 Task: In the sheet Budget Analysis ToolFont size of heading  18 Font style of dataoswald 'Font size of data '9 Alignment of headline & dataAlign center.   Fill color in heading, Red Font color of dataIn the sheet   Prodigy Sales review   book
Action: Mouse moved to (345, 260)
Screenshot: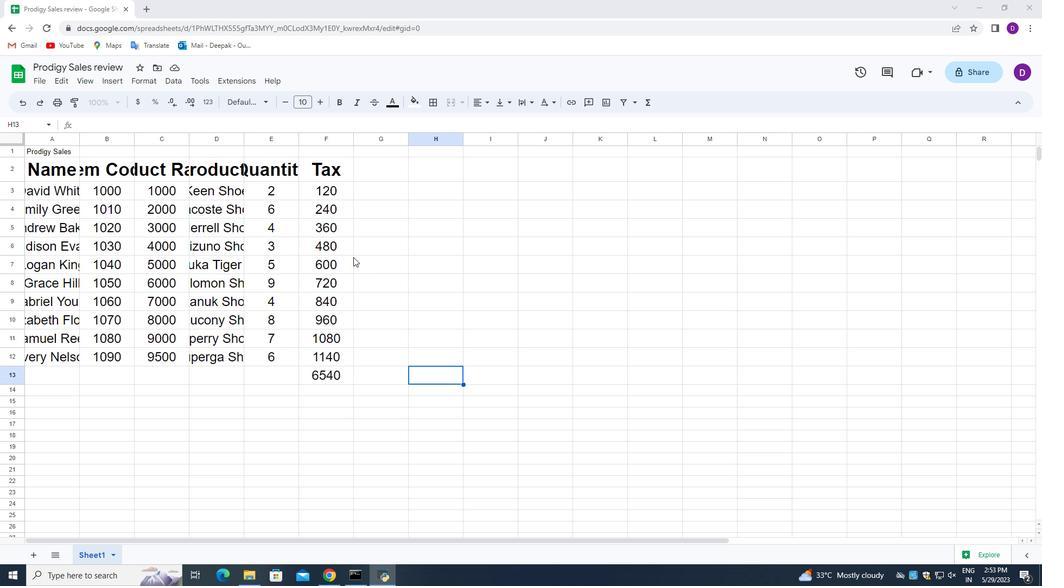 
Action: Mouse scrolled (345, 261) with delta (0, 0)
Screenshot: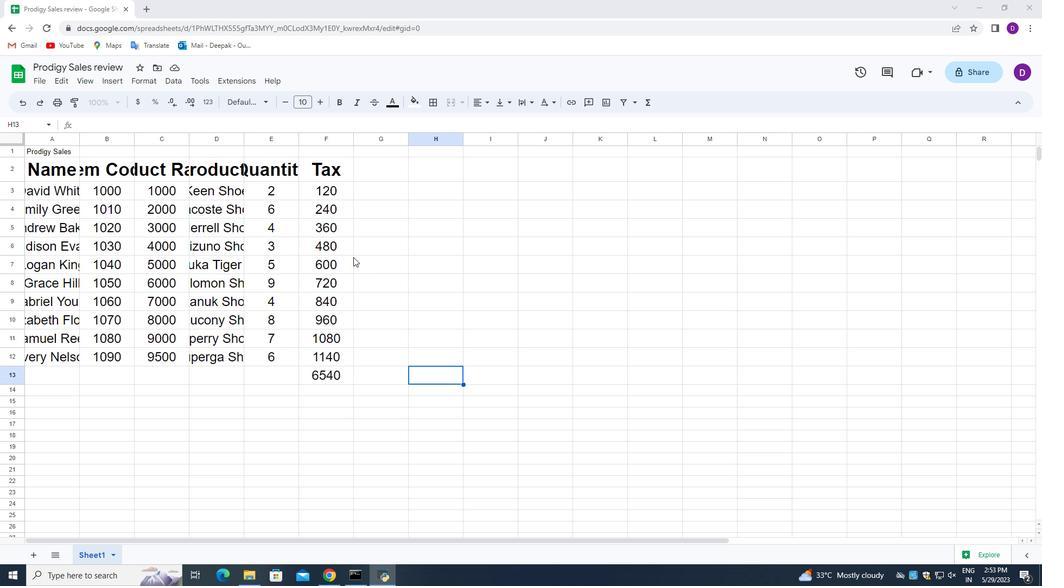 
Action: Mouse scrolled (345, 261) with delta (0, 0)
Screenshot: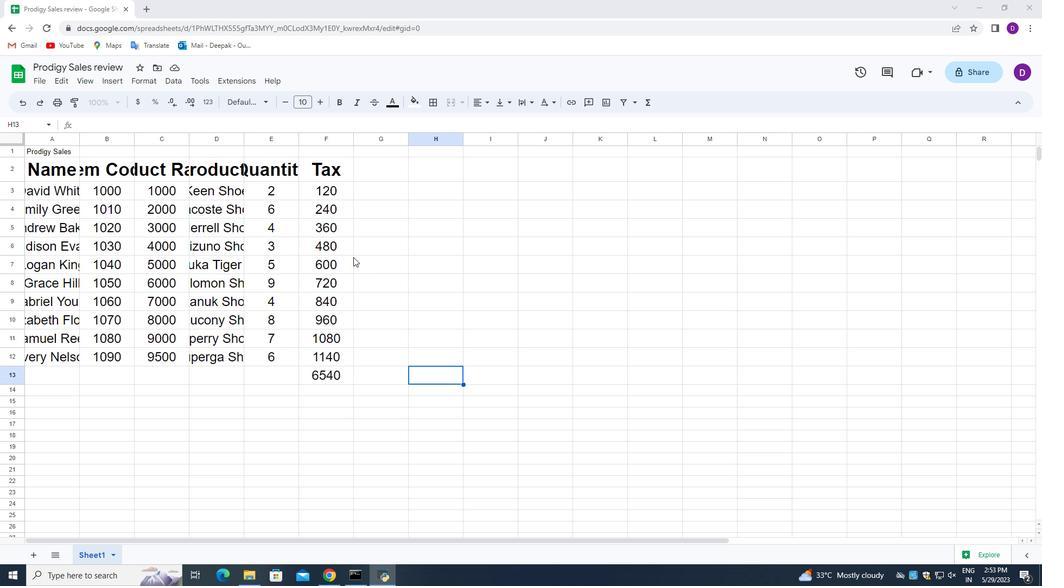 
Action: Mouse scrolled (345, 261) with delta (0, 0)
Screenshot: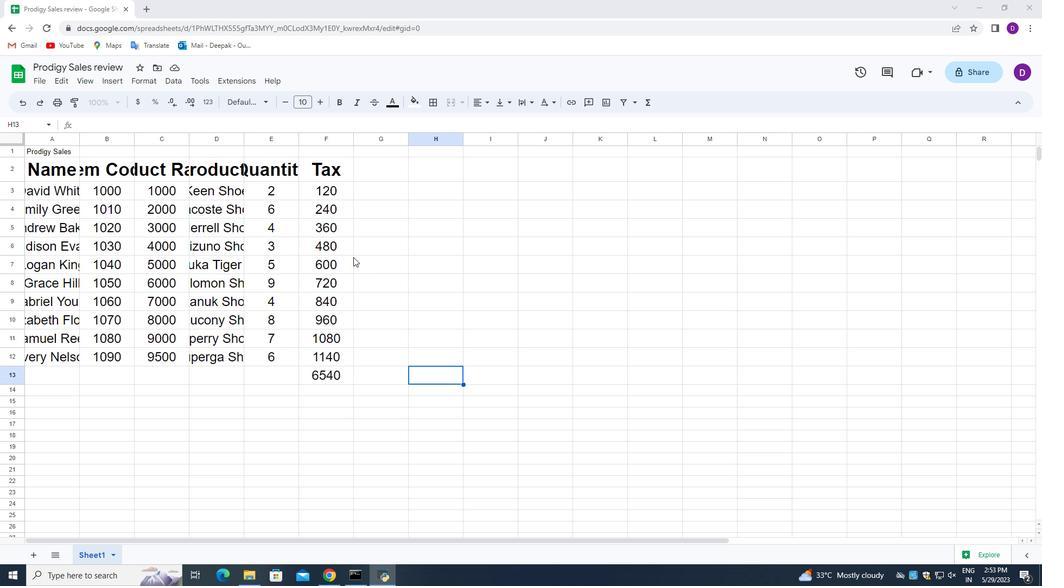
Action: Mouse scrolled (345, 261) with delta (0, 0)
Screenshot: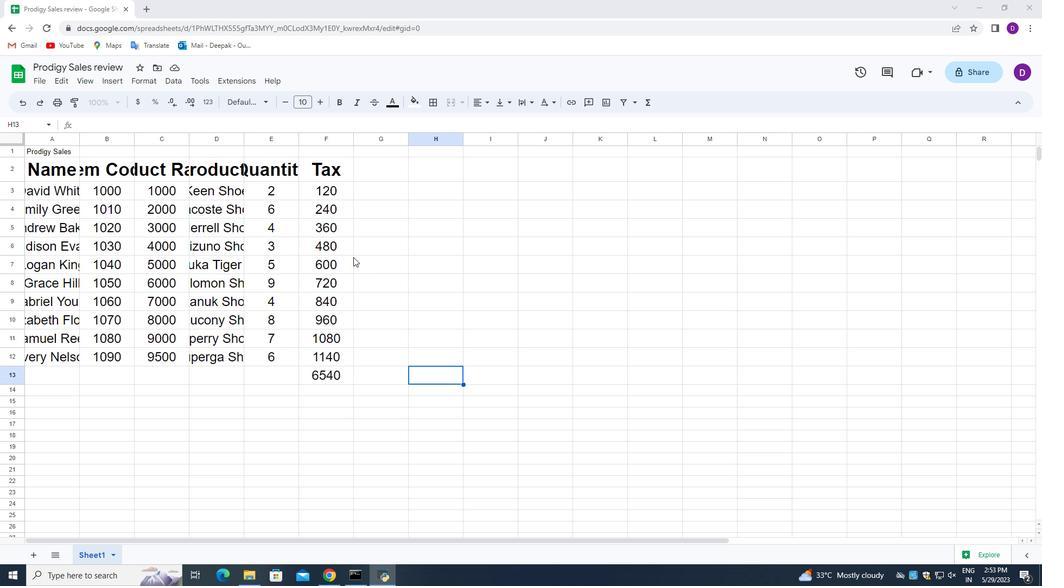 
Action: Mouse moved to (343, 298)
Screenshot: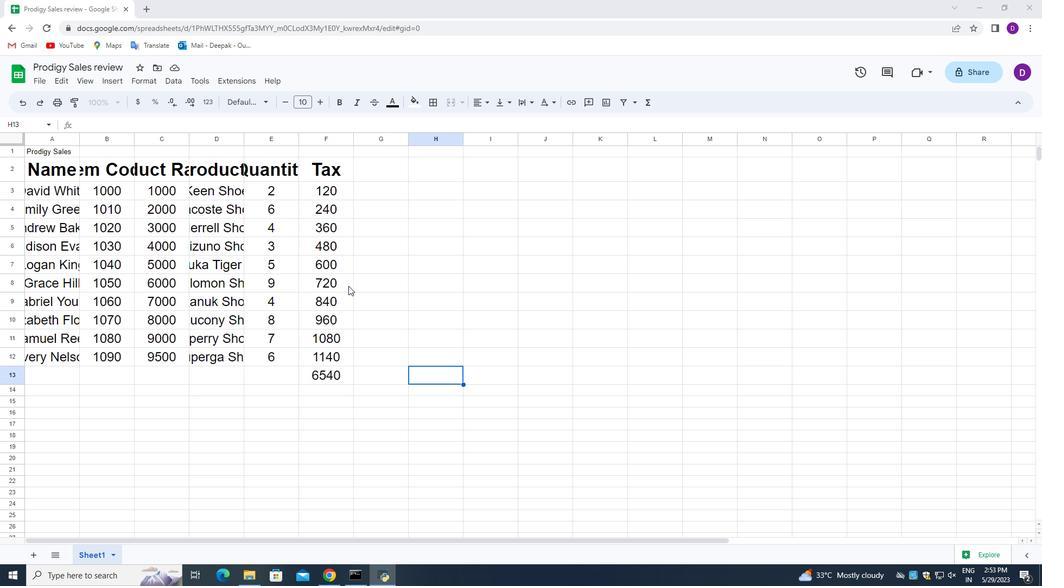 
Action: Mouse scrolled (343, 298) with delta (0, 0)
Screenshot: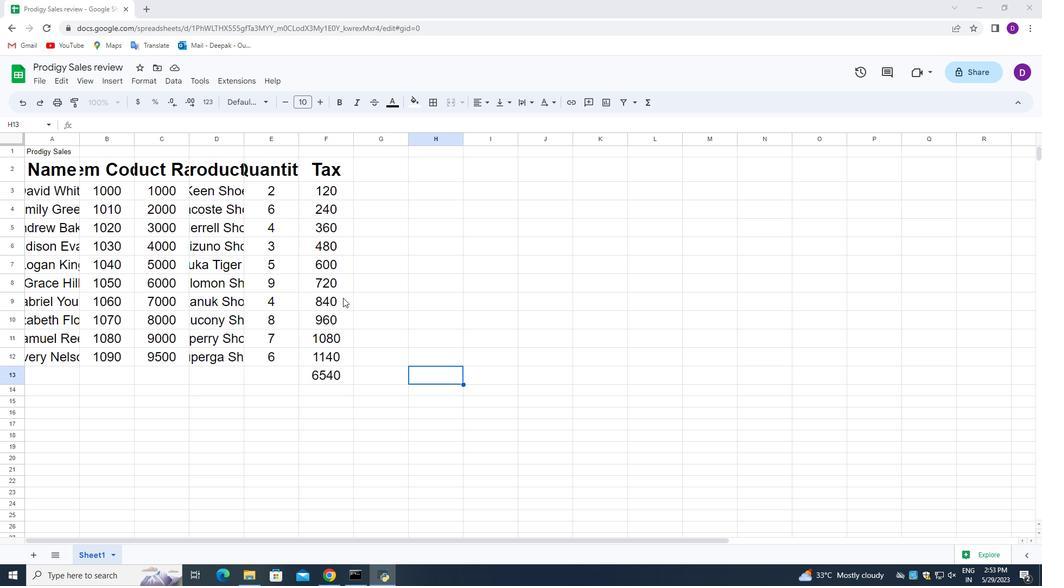 
Action: Mouse scrolled (343, 298) with delta (0, 0)
Screenshot: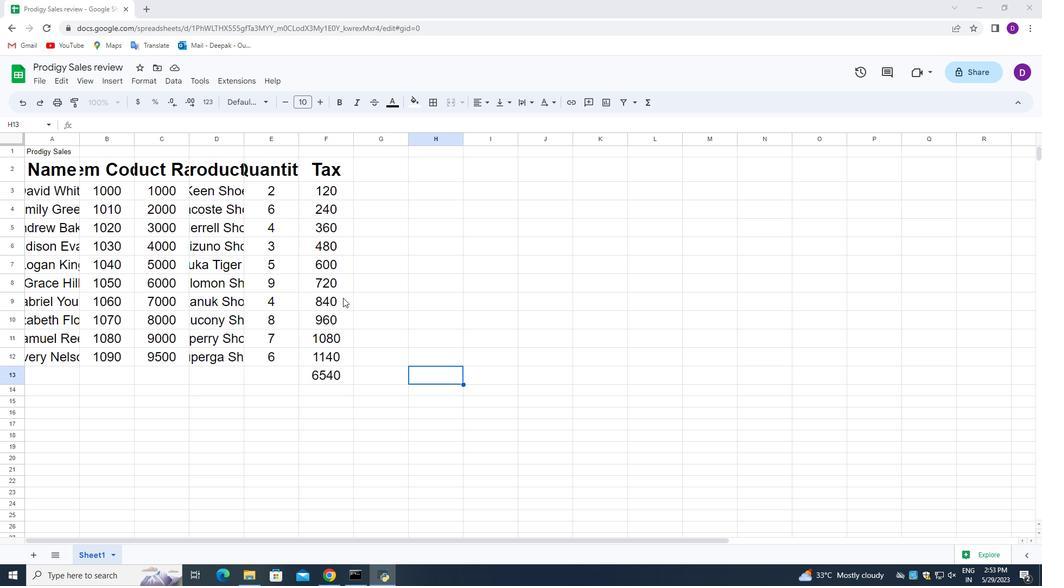 
Action: Mouse moved to (321, 323)
Screenshot: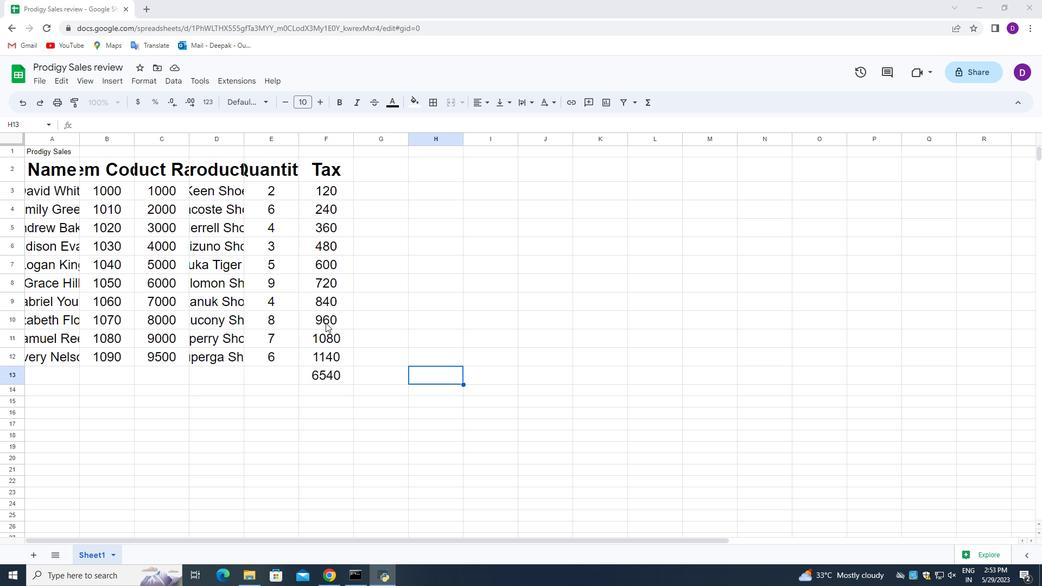 
Action: Mouse scrolled (321, 323) with delta (0, 0)
Screenshot: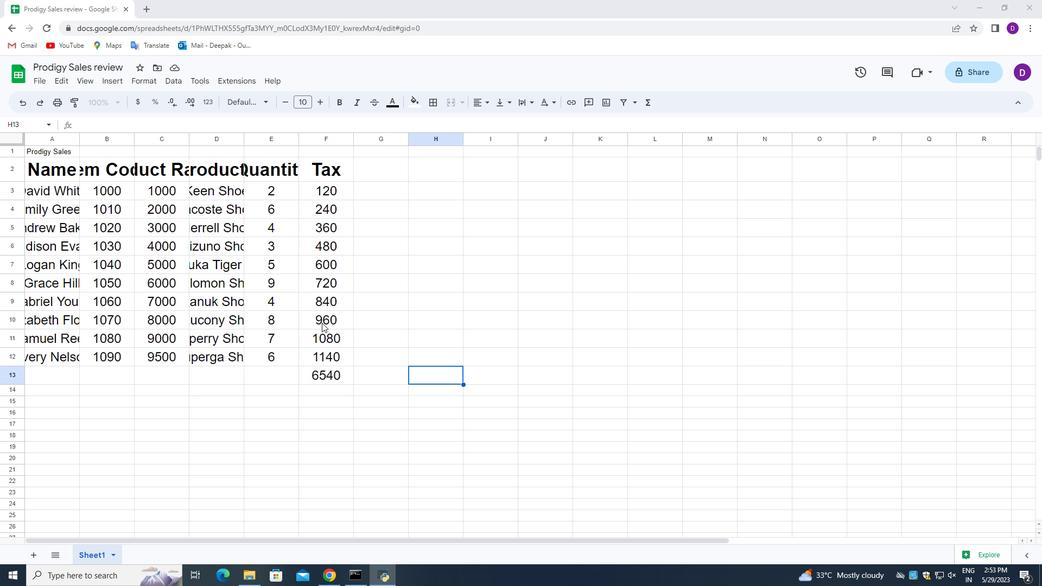 
Action: Mouse scrolled (321, 323) with delta (0, 0)
Screenshot: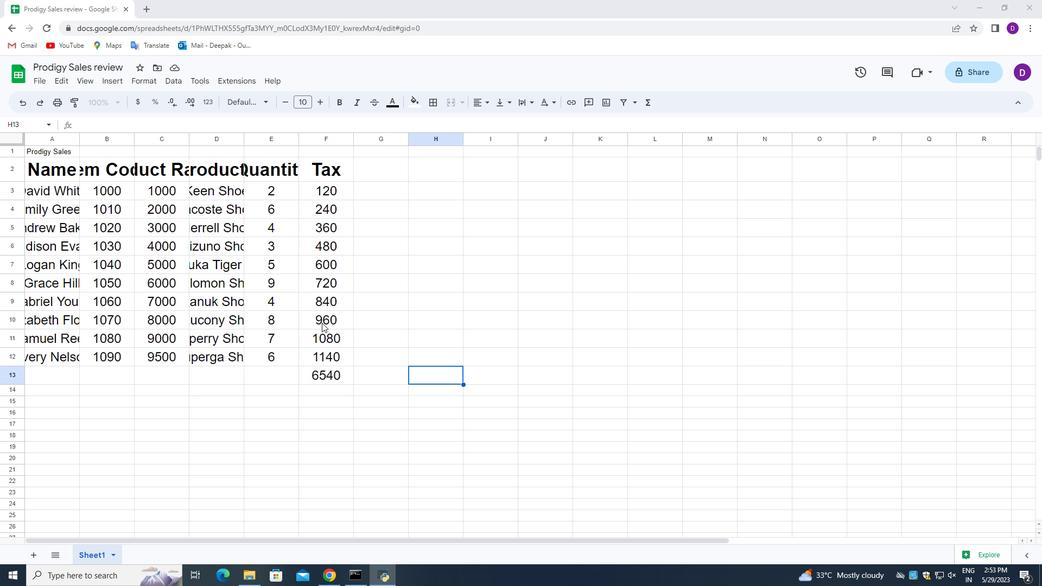 
Action: Mouse scrolled (321, 323) with delta (0, 0)
Screenshot: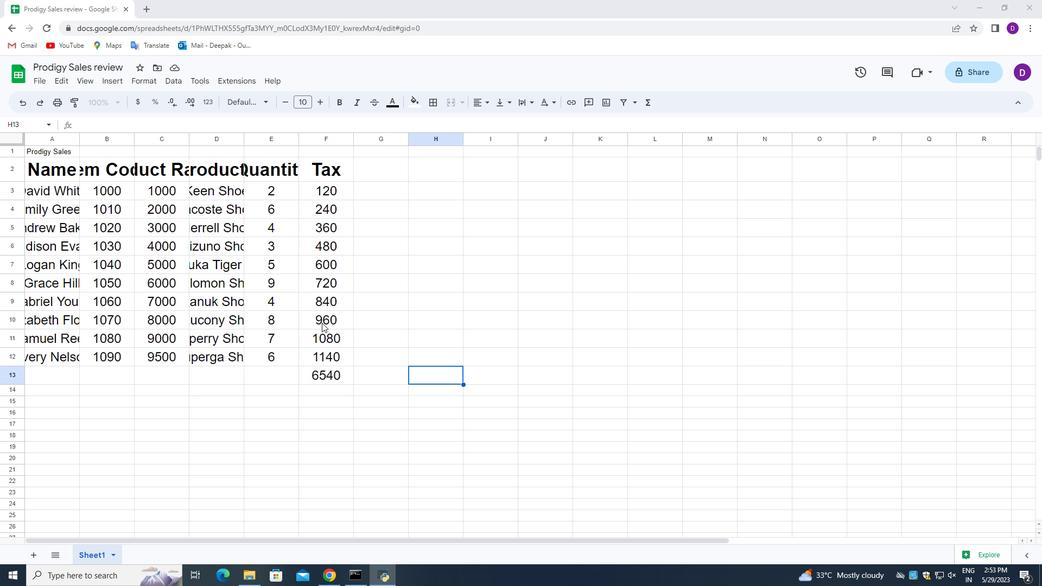 
Action: Mouse moved to (28, 169)
Screenshot: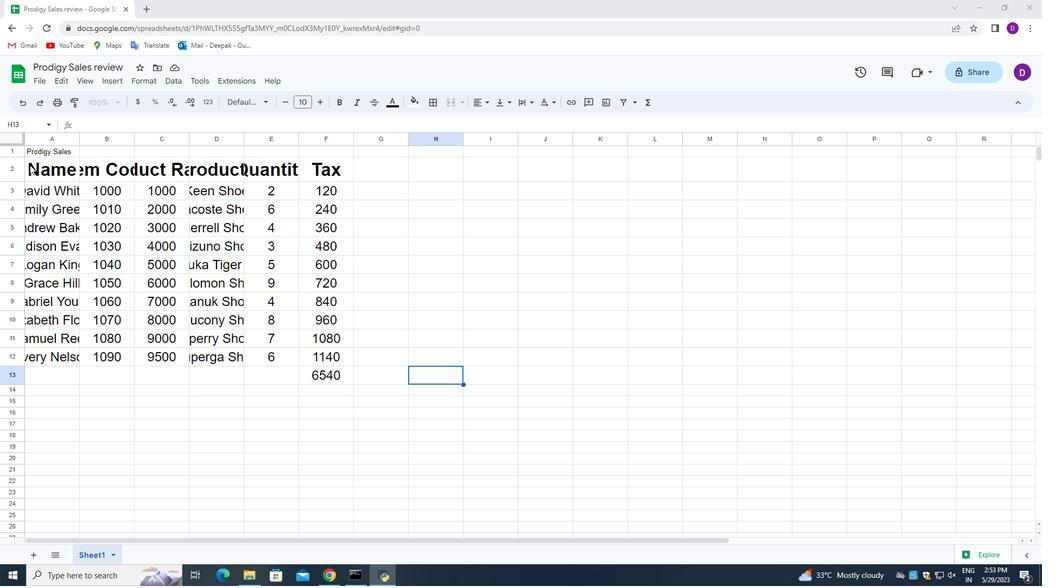 
Action: Mouse pressed left at (28, 169)
Screenshot: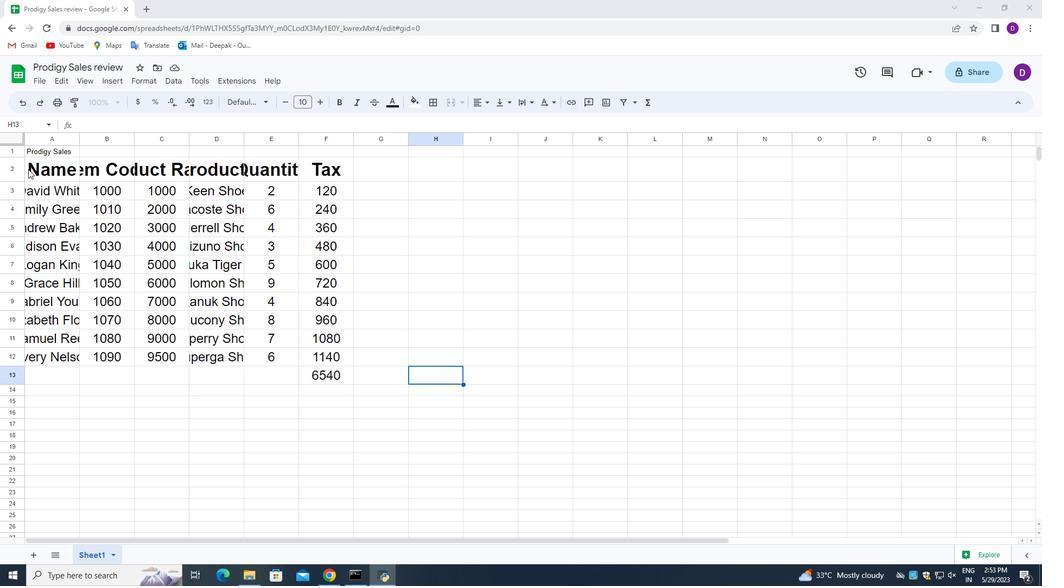 
Action: Mouse moved to (283, 101)
Screenshot: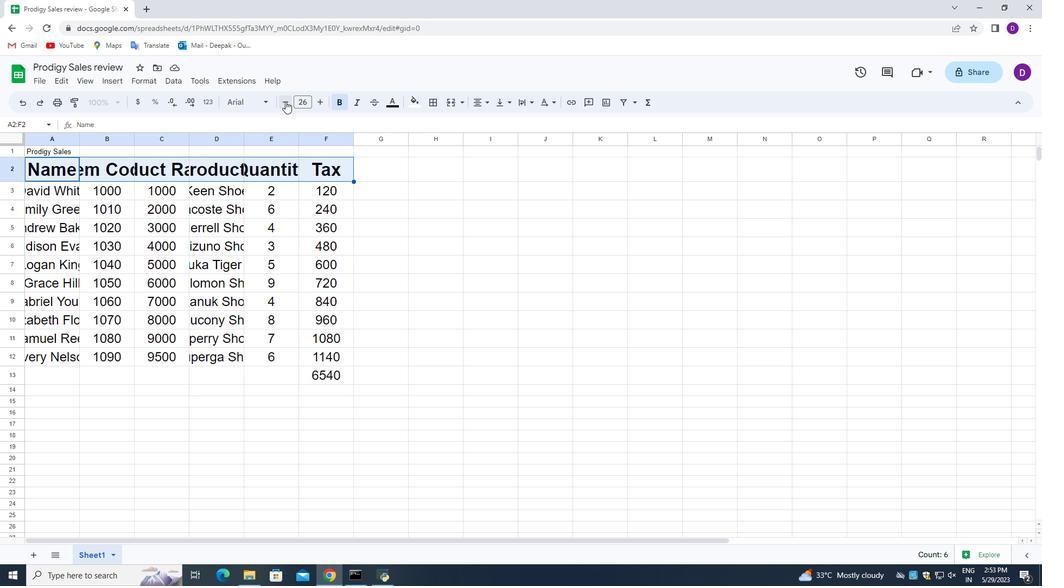 
Action: Mouse pressed left at (283, 101)
Screenshot: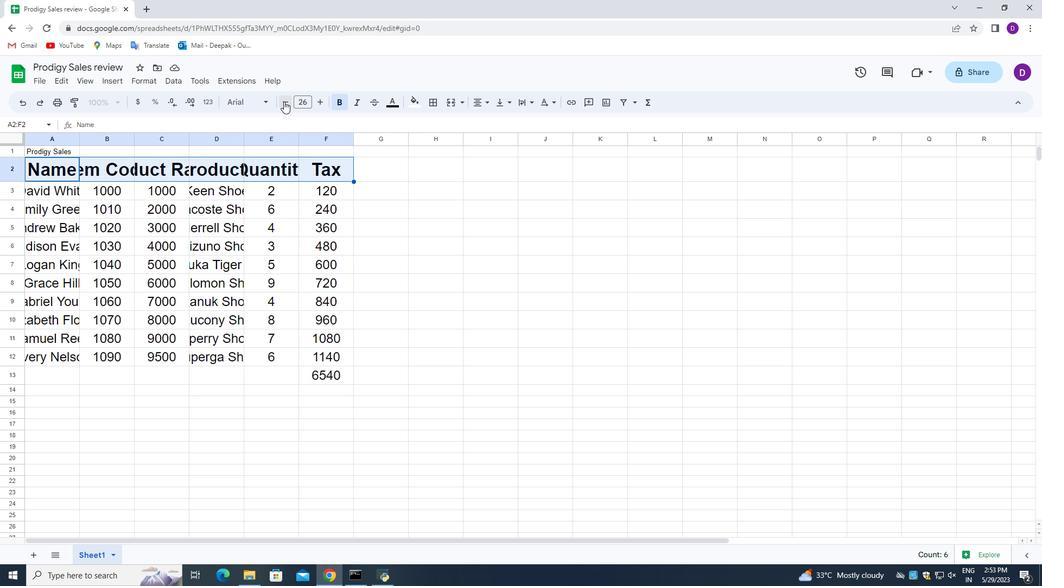 
Action: Mouse pressed left at (283, 101)
Screenshot: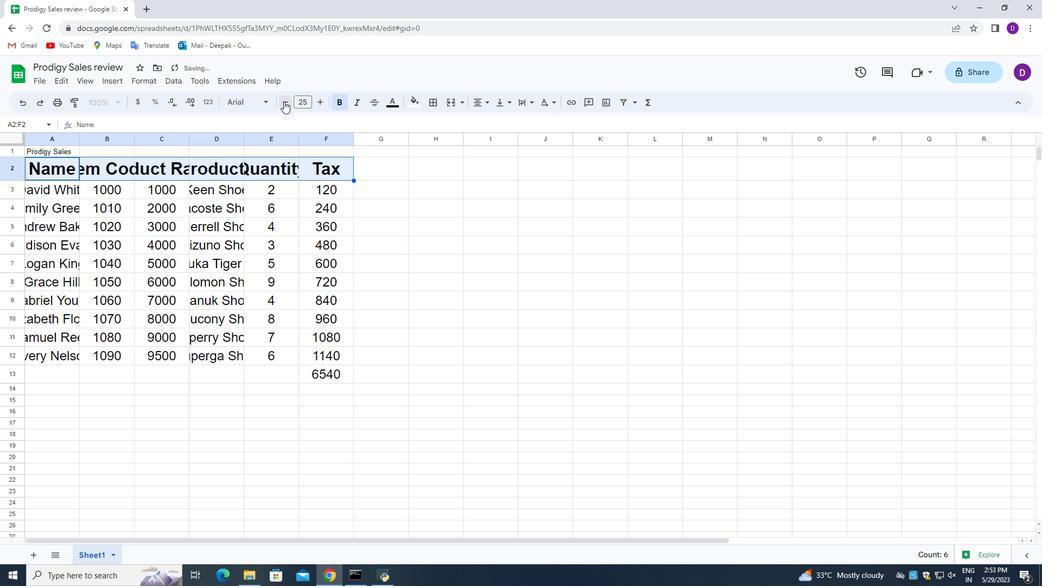 
Action: Mouse pressed left at (283, 101)
Screenshot: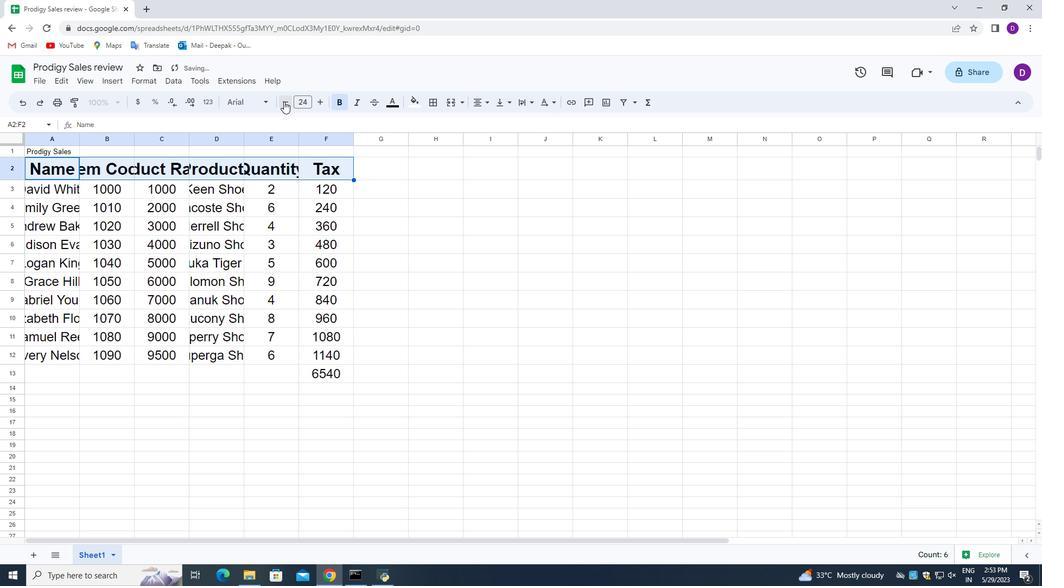 
Action: Mouse pressed left at (283, 101)
Screenshot: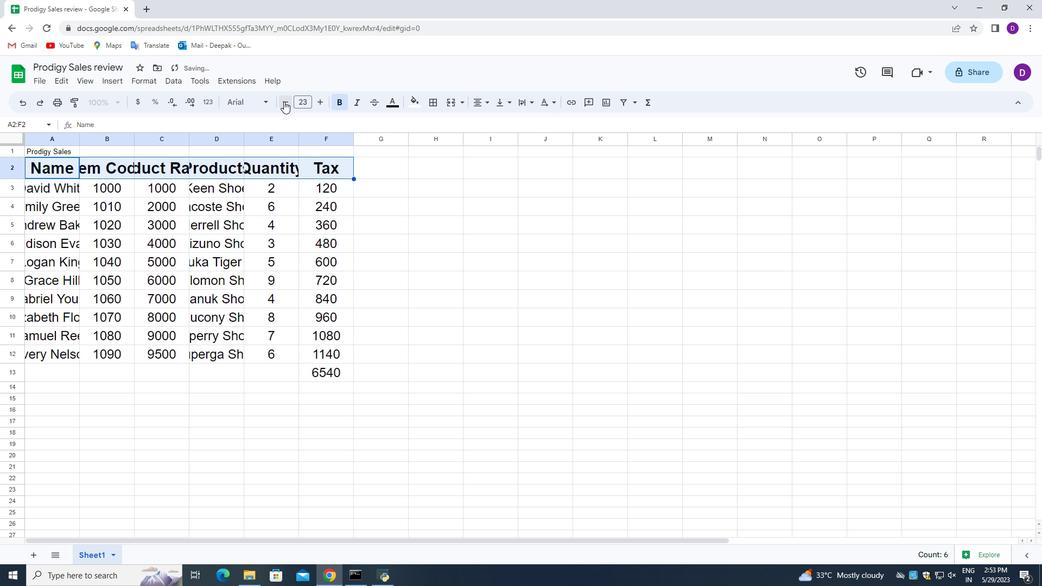 
Action: Mouse pressed left at (283, 101)
Screenshot: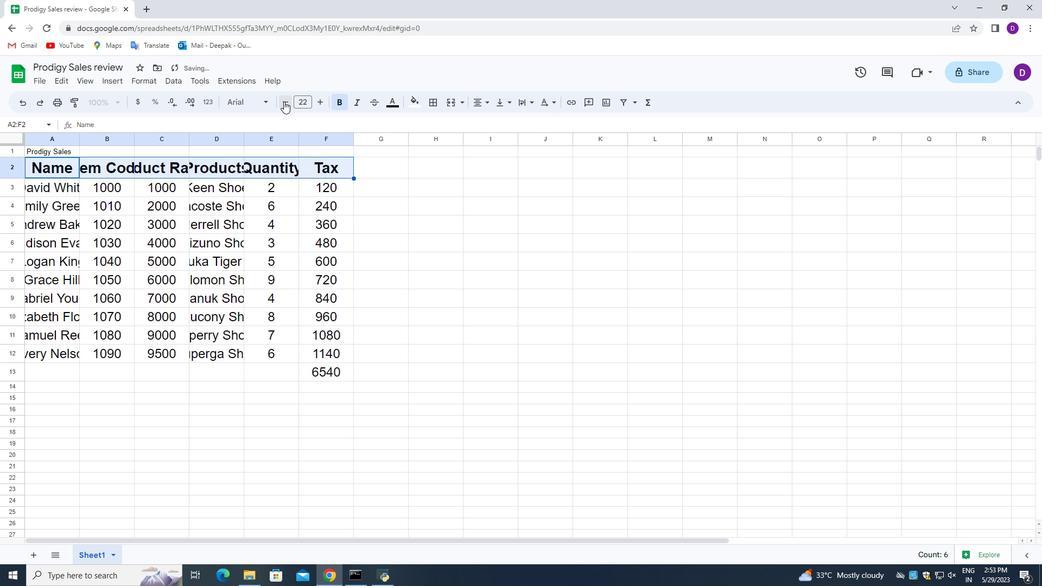 
Action: Mouse pressed left at (283, 101)
Screenshot: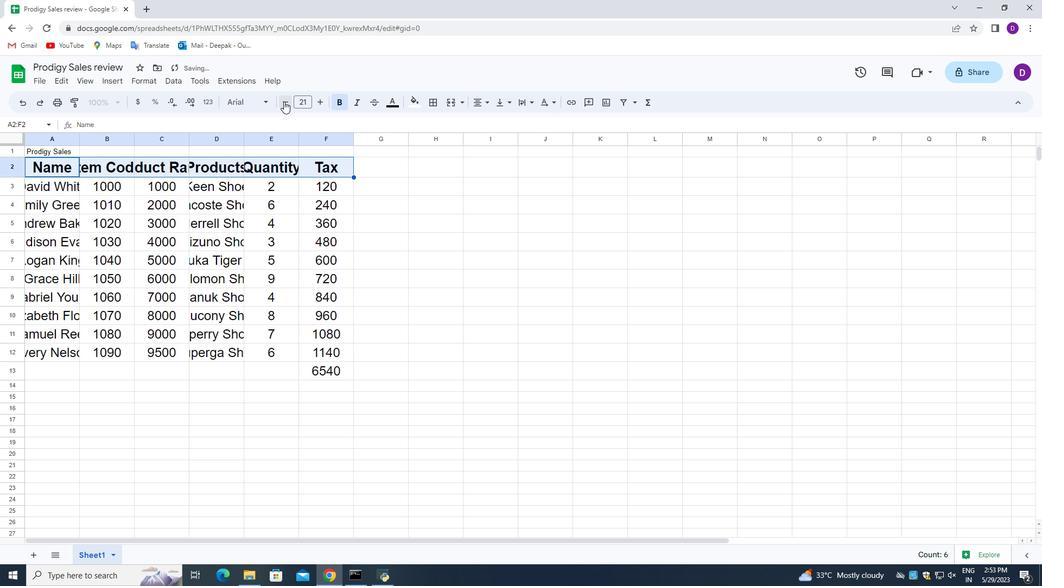 
Action: Mouse pressed left at (283, 101)
Screenshot: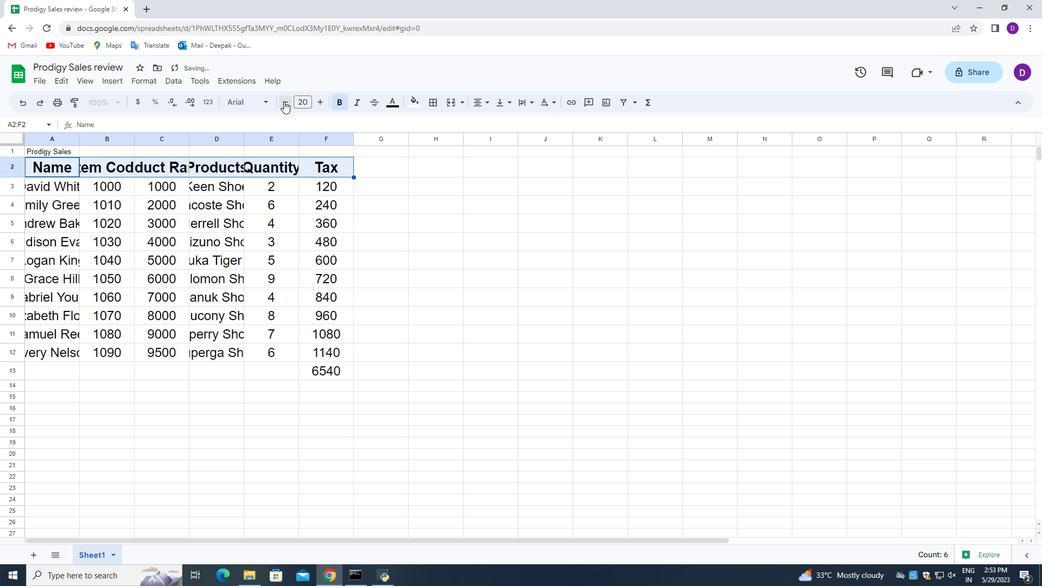 
Action: Mouse pressed left at (283, 101)
Screenshot: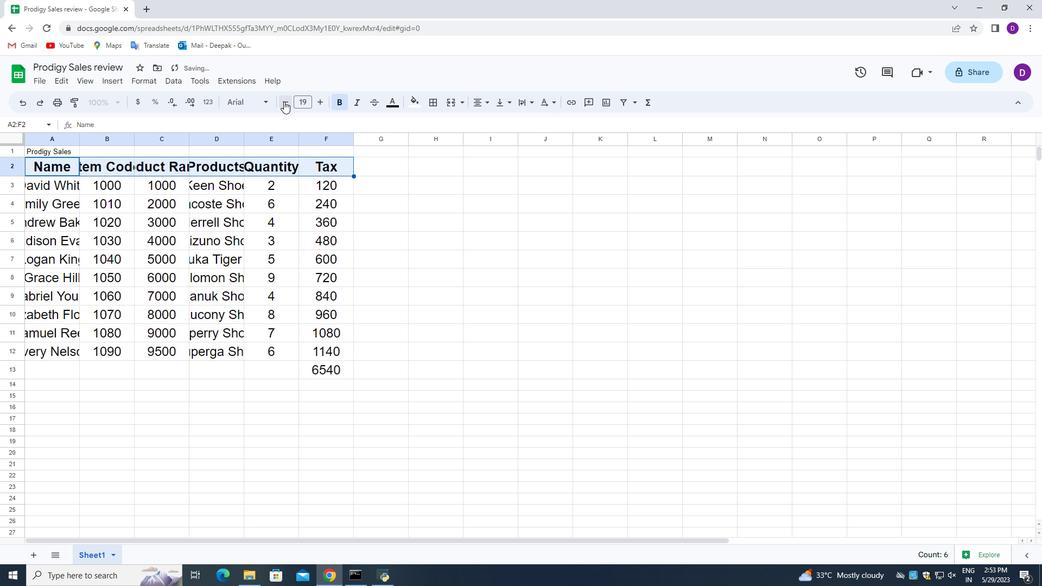 
Action: Mouse moved to (34, 188)
Screenshot: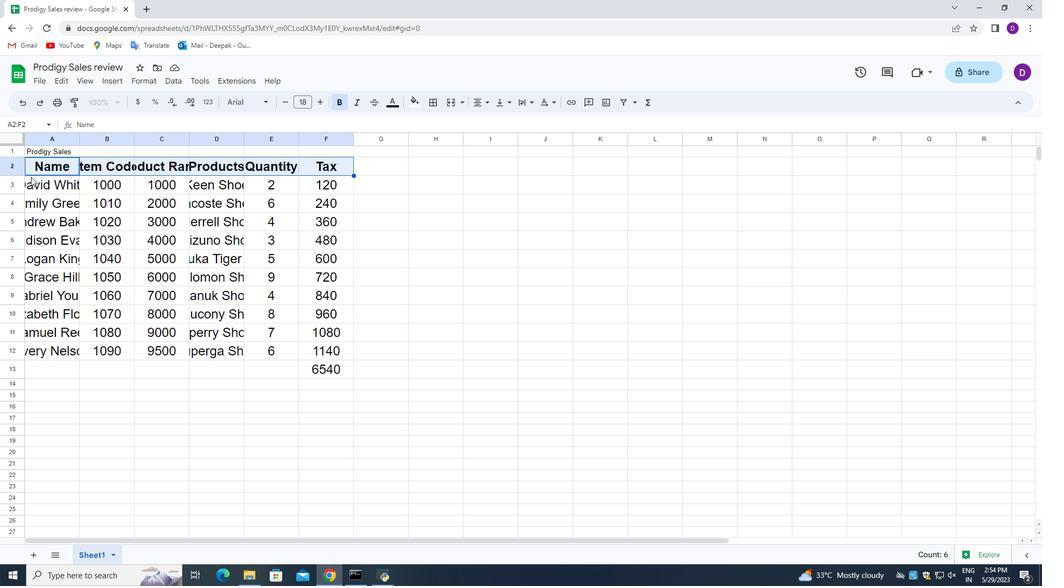 
Action: Mouse pressed left at (34, 188)
Screenshot: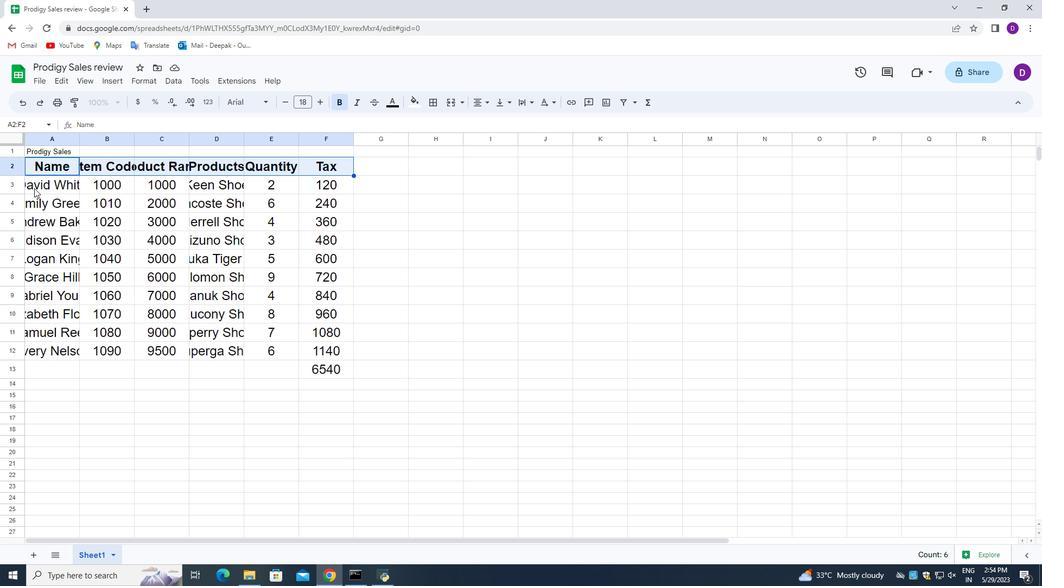 
Action: Mouse moved to (35, 165)
Screenshot: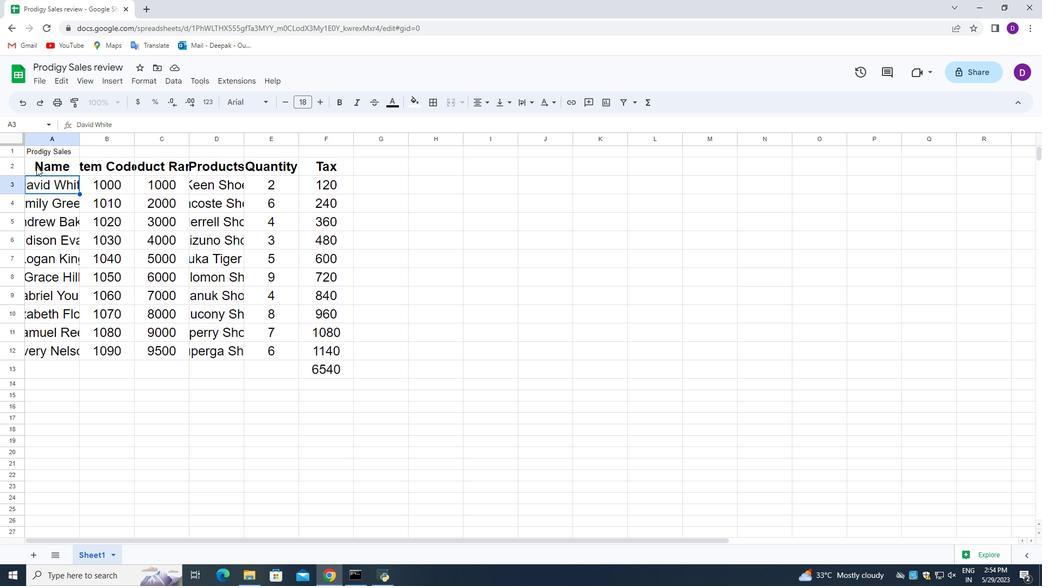 
Action: Mouse pressed left at (35, 165)
Screenshot: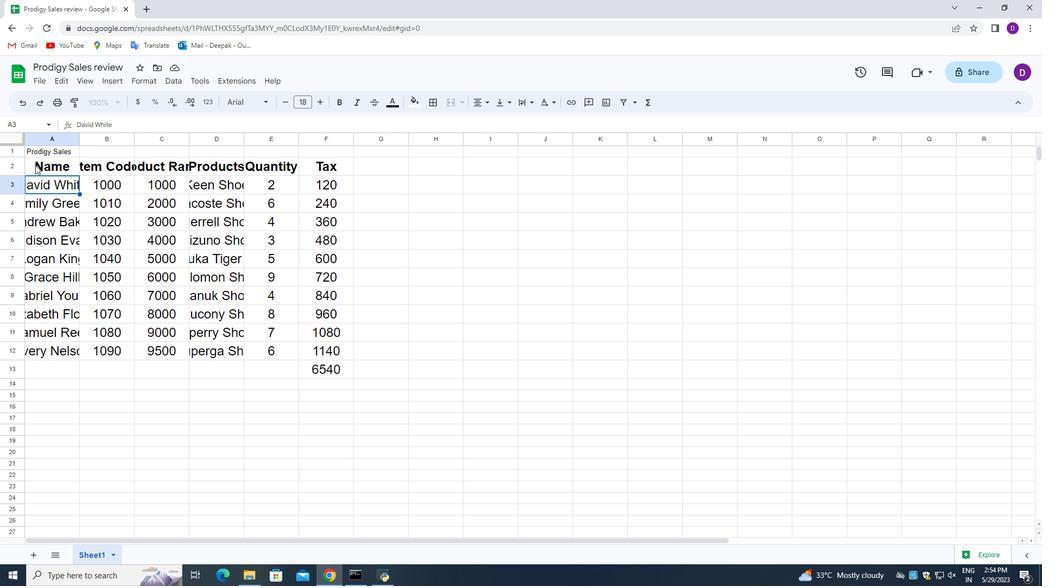 
Action: Mouse moved to (43, 167)
Screenshot: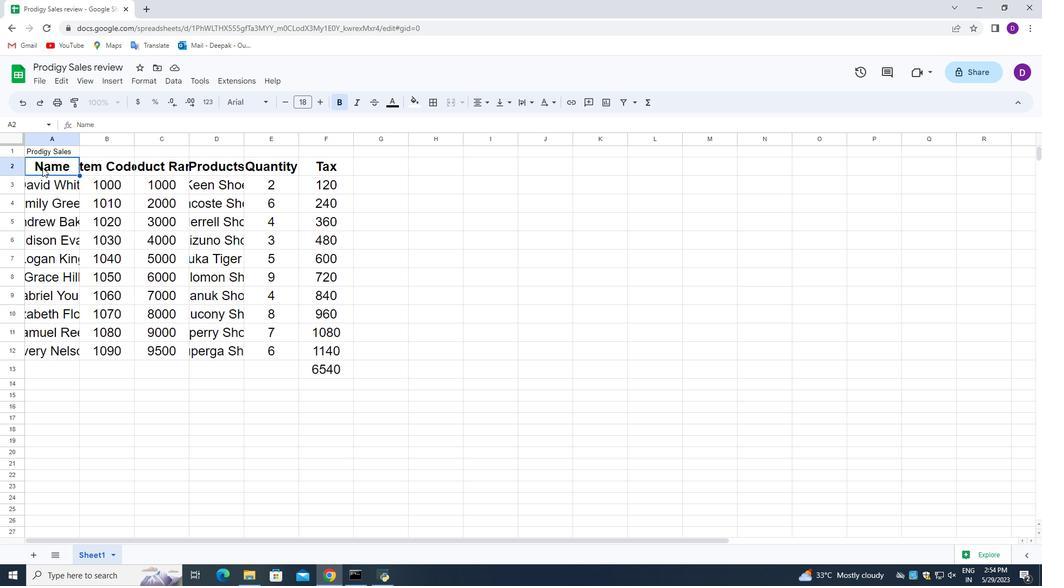
Action: Mouse pressed left at (43, 167)
Screenshot: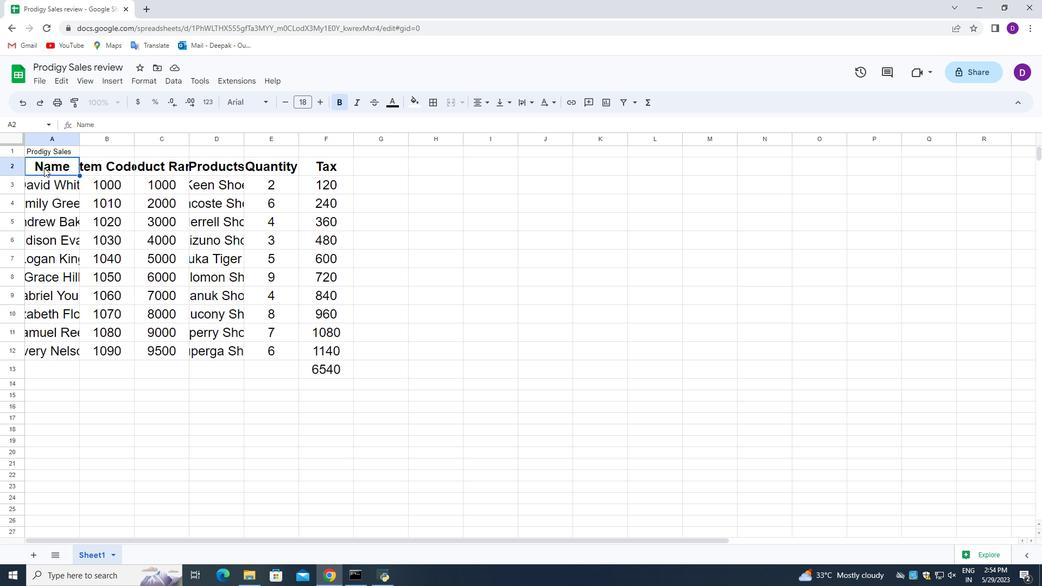 
Action: Mouse moved to (201, 312)
Screenshot: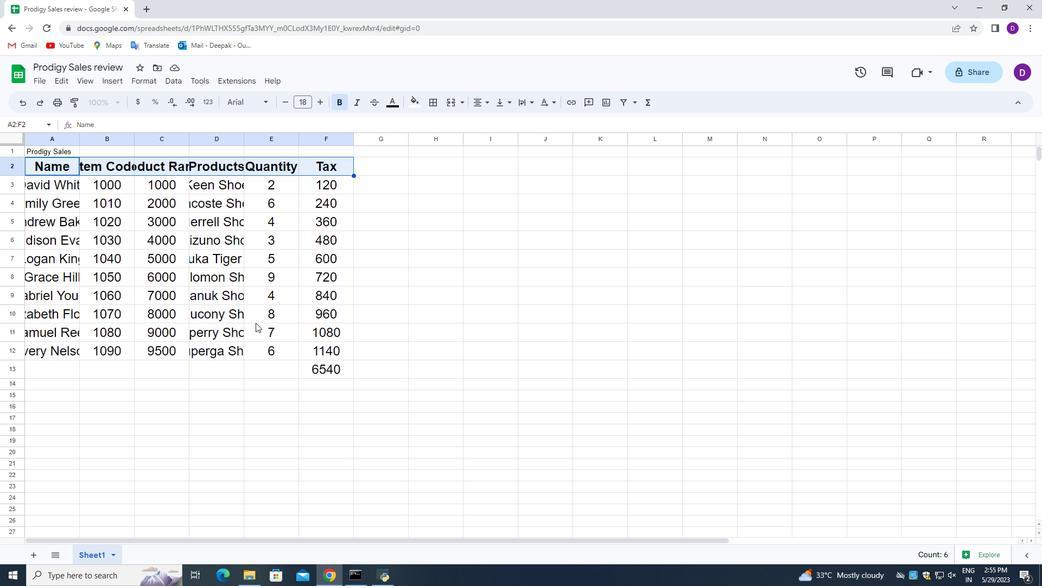 
Action: Key pressed <Key.cmd><Key.cmd>
Screenshot: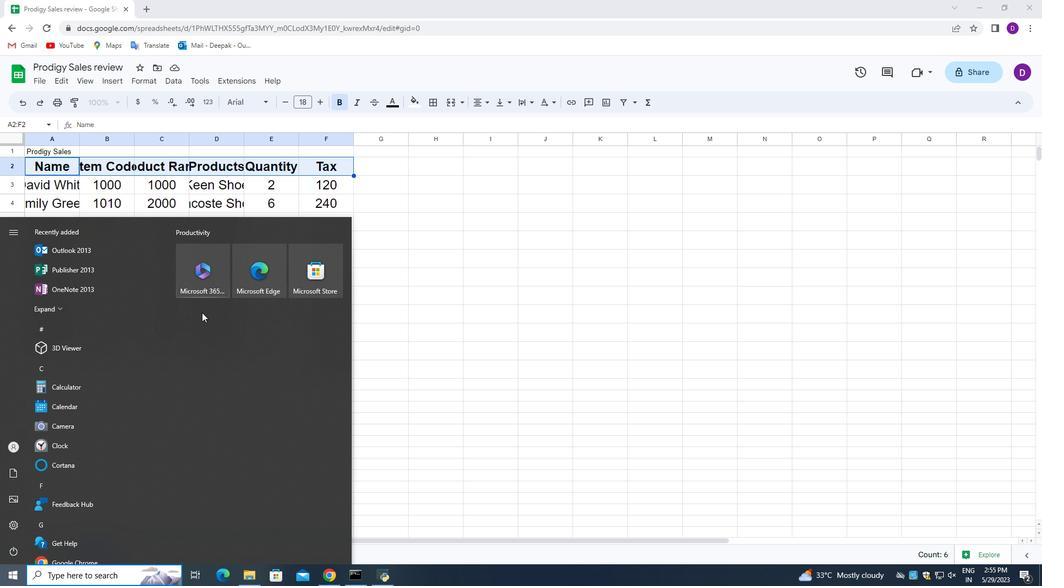 
Action: Mouse moved to (28, 172)
Screenshot: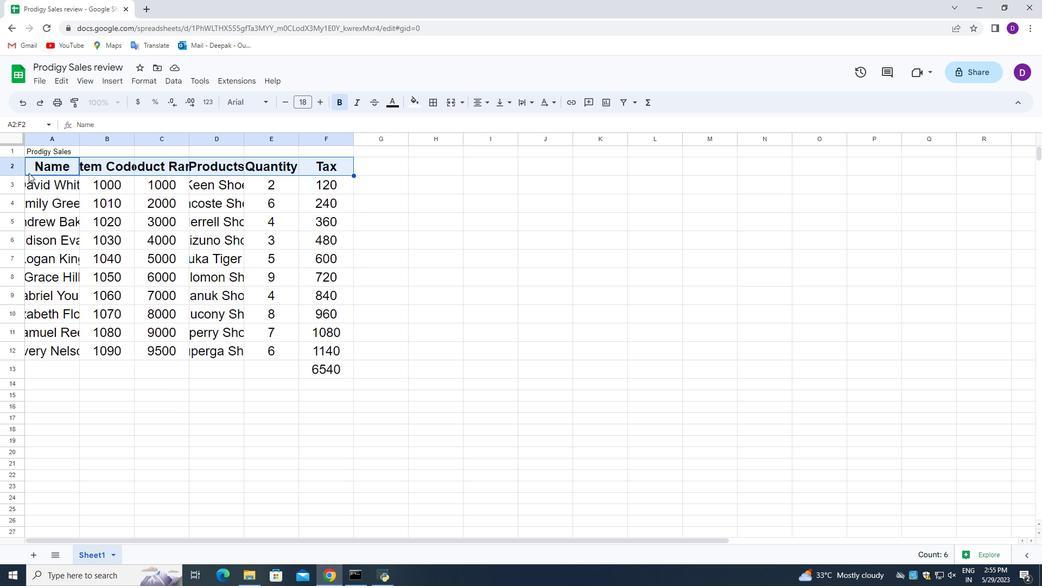 
Action: Mouse pressed left at (28, 172)
Screenshot: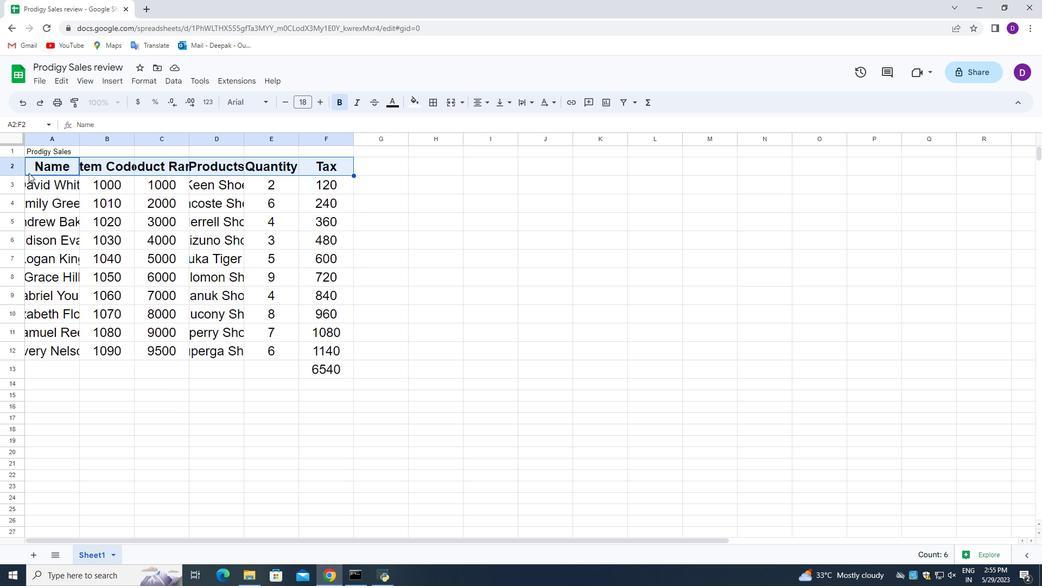 
Action: Mouse moved to (477, 103)
Screenshot: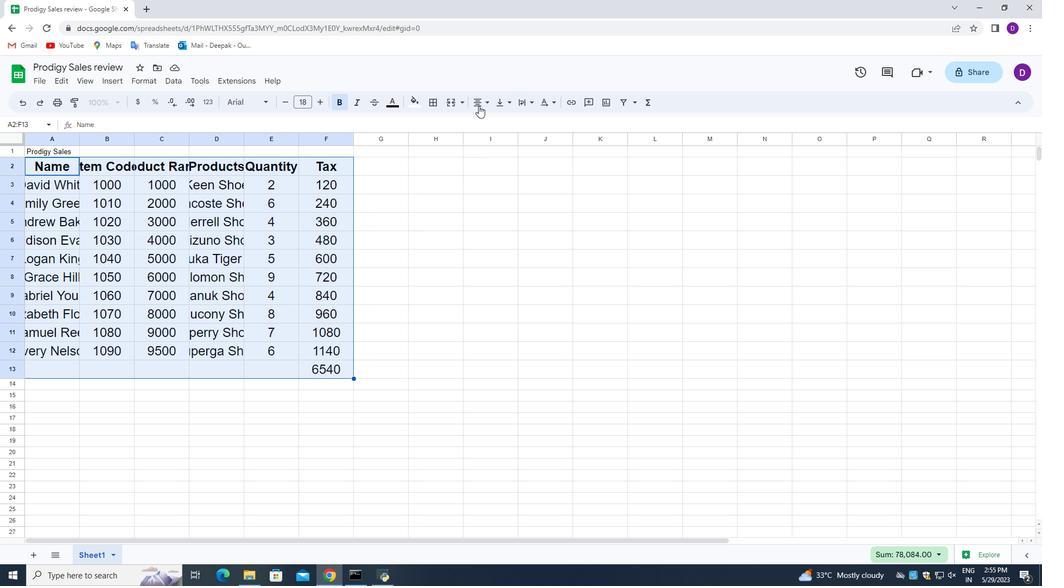 
Action: Mouse pressed left at (477, 103)
Screenshot: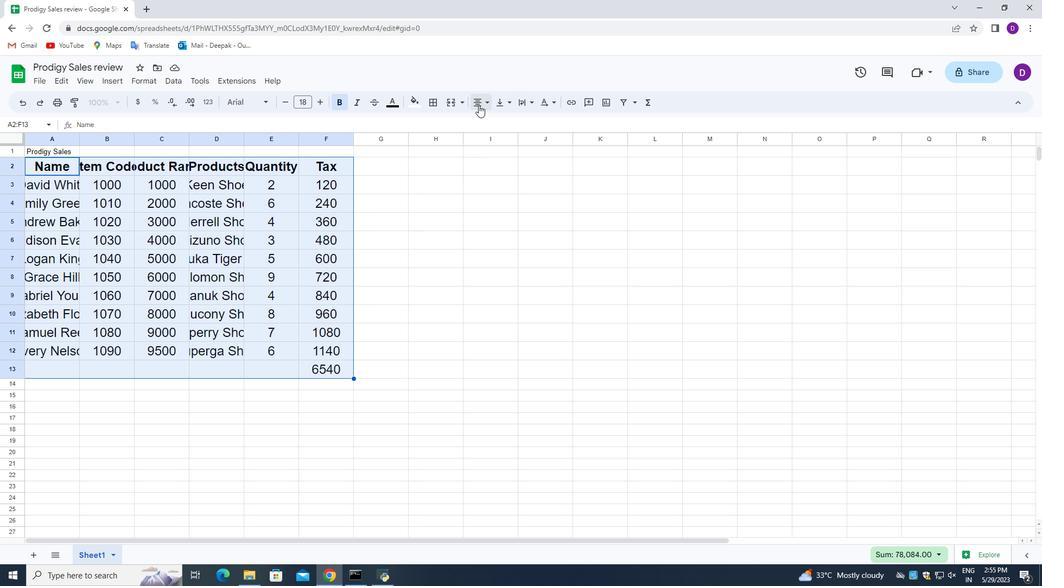 
Action: Mouse moved to (501, 125)
Screenshot: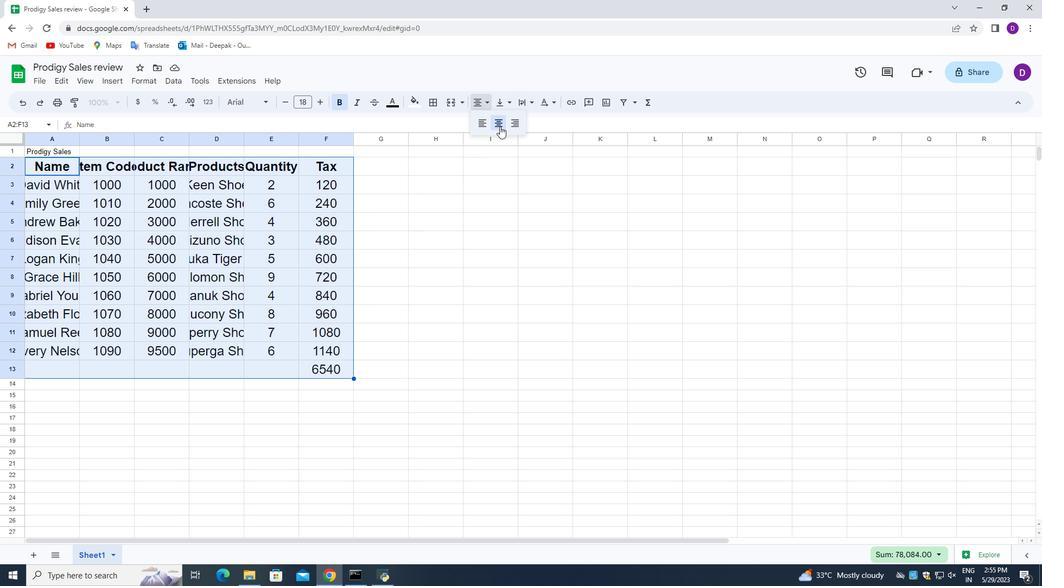 
Action: Mouse pressed left at (501, 125)
Screenshot: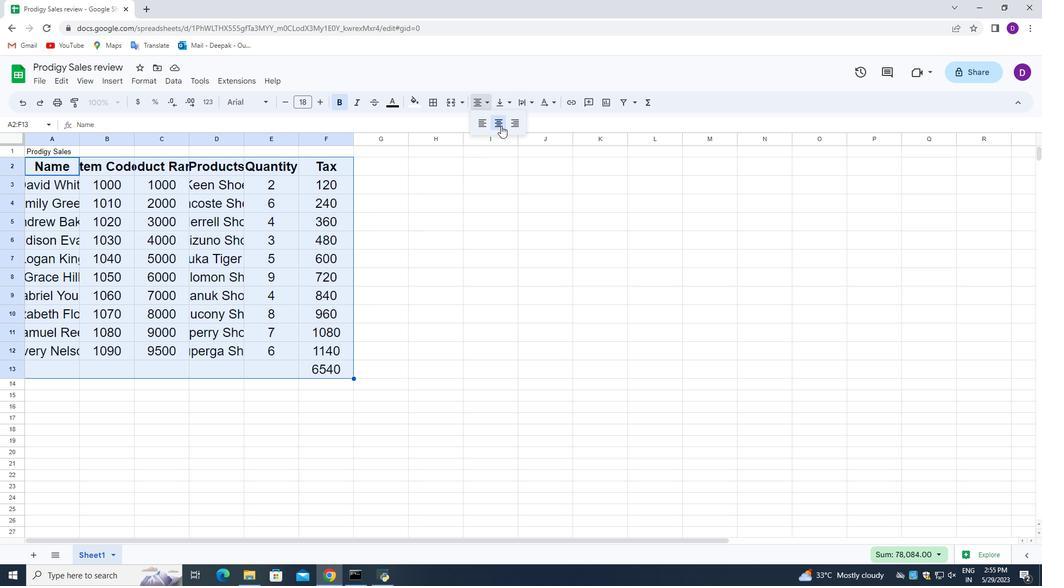 
Action: Mouse moved to (397, 269)
Screenshot: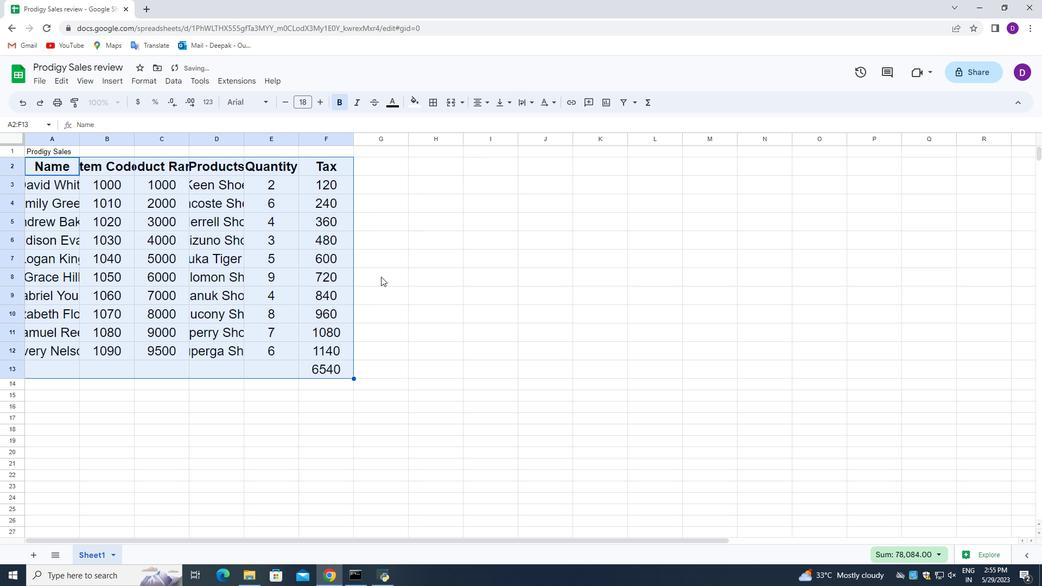 
Action: Mouse pressed left at (397, 269)
Screenshot: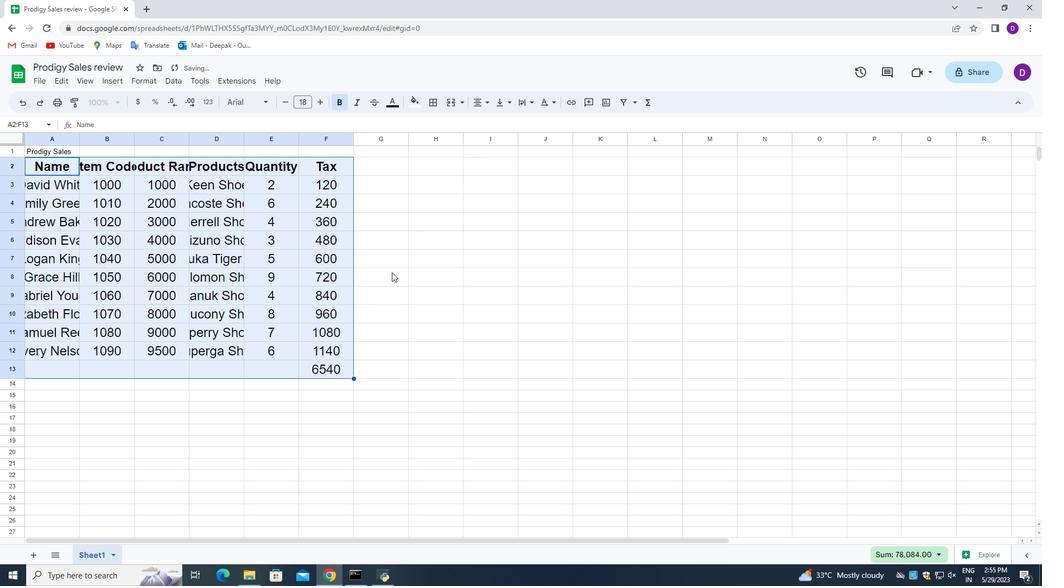 
Action: Mouse moved to (33, 164)
Screenshot: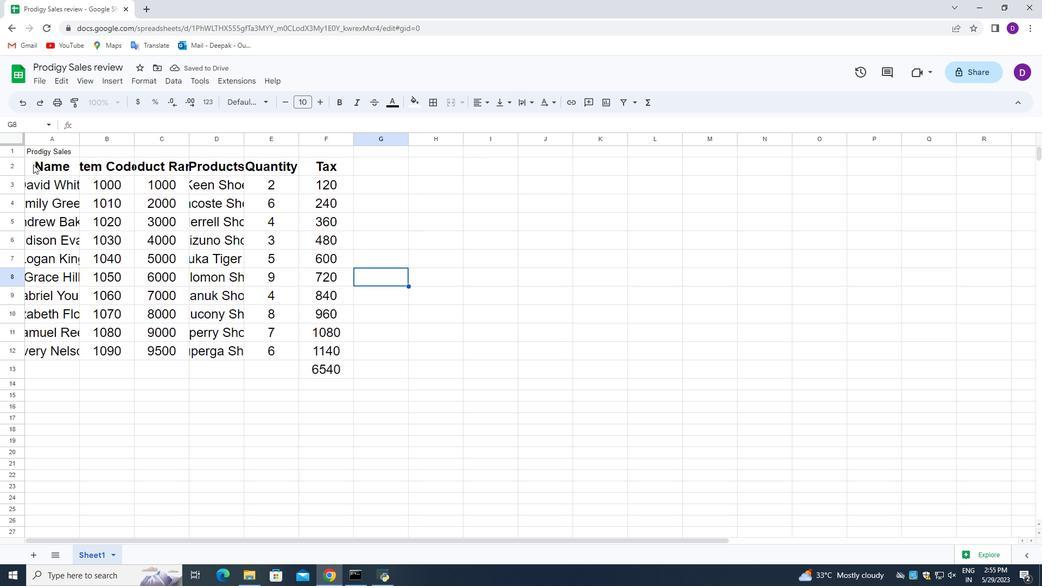 
Action: Mouse pressed left at (33, 164)
Screenshot: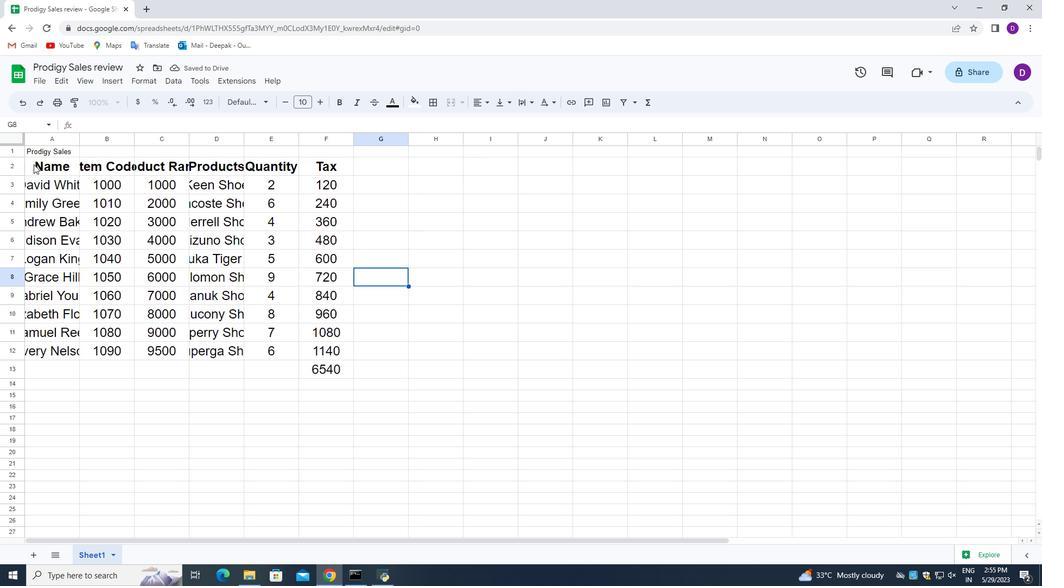 
Action: Mouse moved to (414, 102)
Screenshot: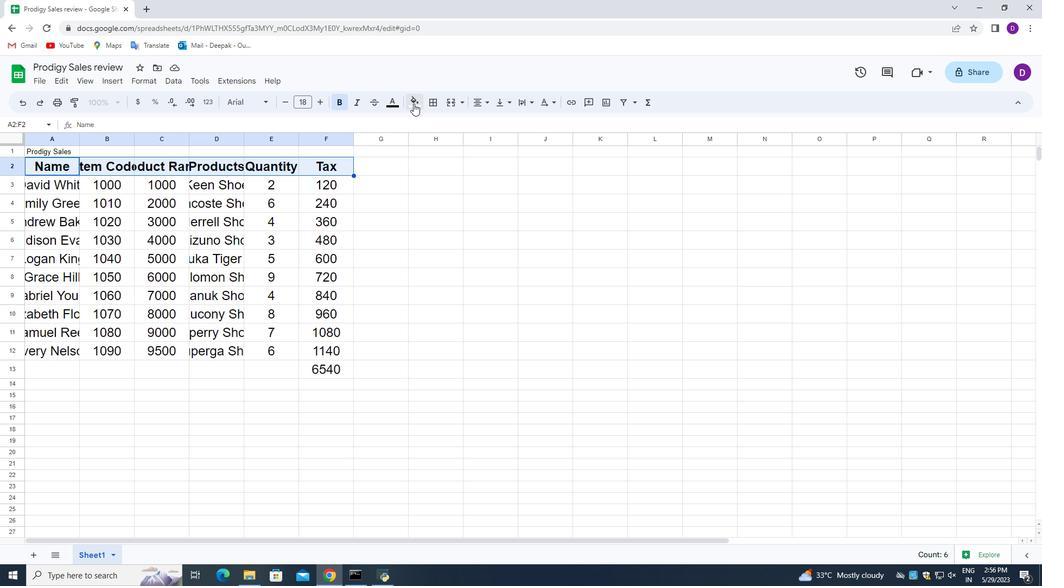 
Action: Mouse pressed left at (414, 102)
Screenshot: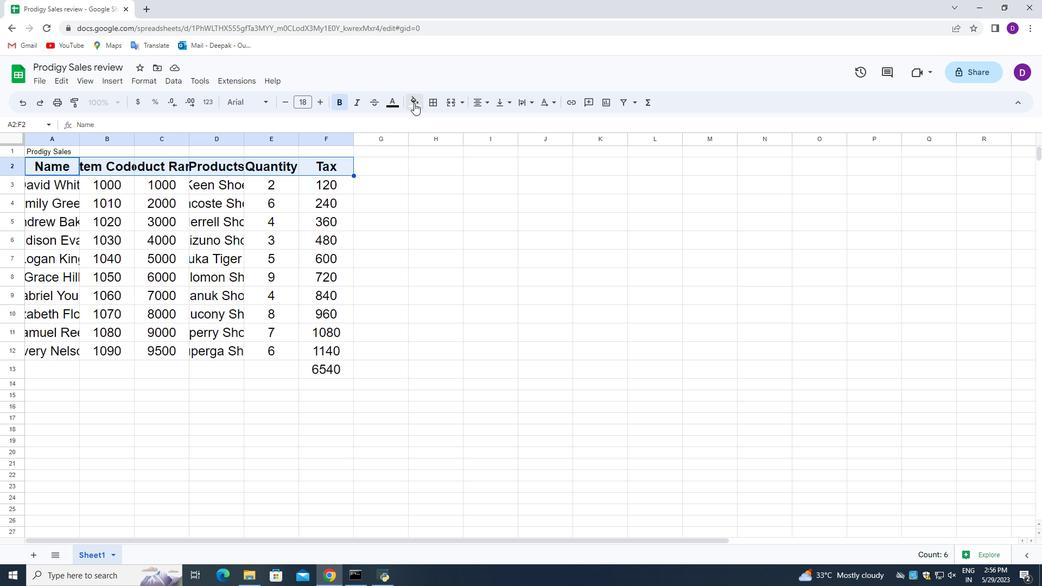 
Action: Mouse moved to (429, 148)
Screenshot: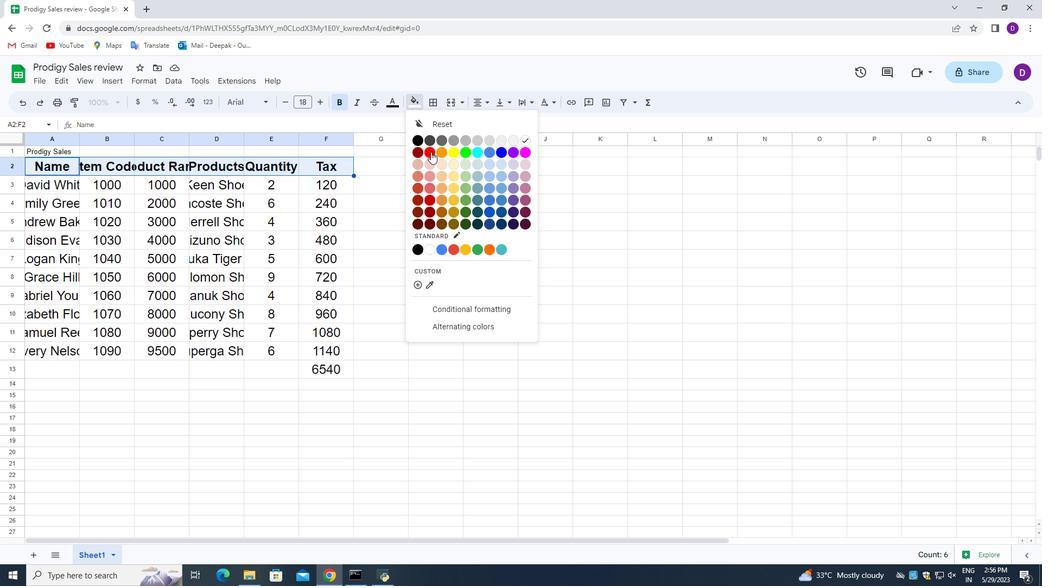 
Action: Mouse pressed left at (429, 148)
Screenshot: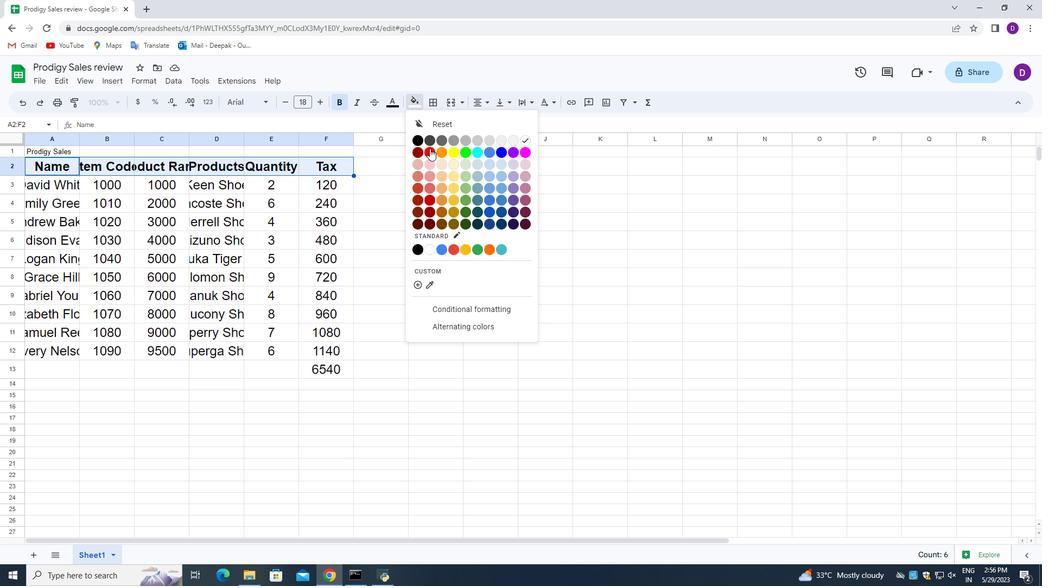 
Action: Mouse moved to (244, 96)
Screenshot: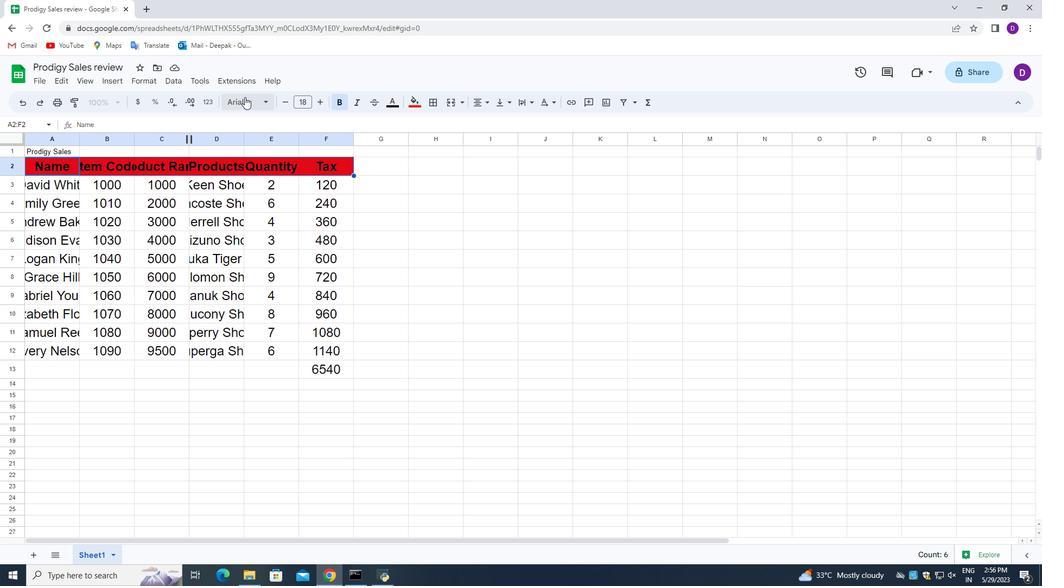 
Action: Mouse pressed left at (244, 96)
Screenshot: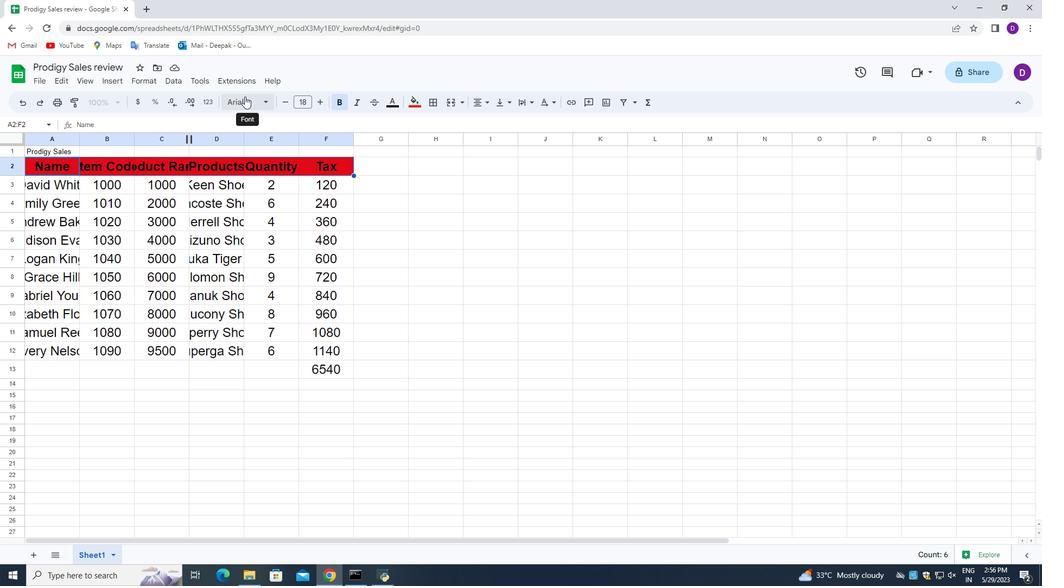 
Action: Mouse moved to (369, 203)
Screenshot: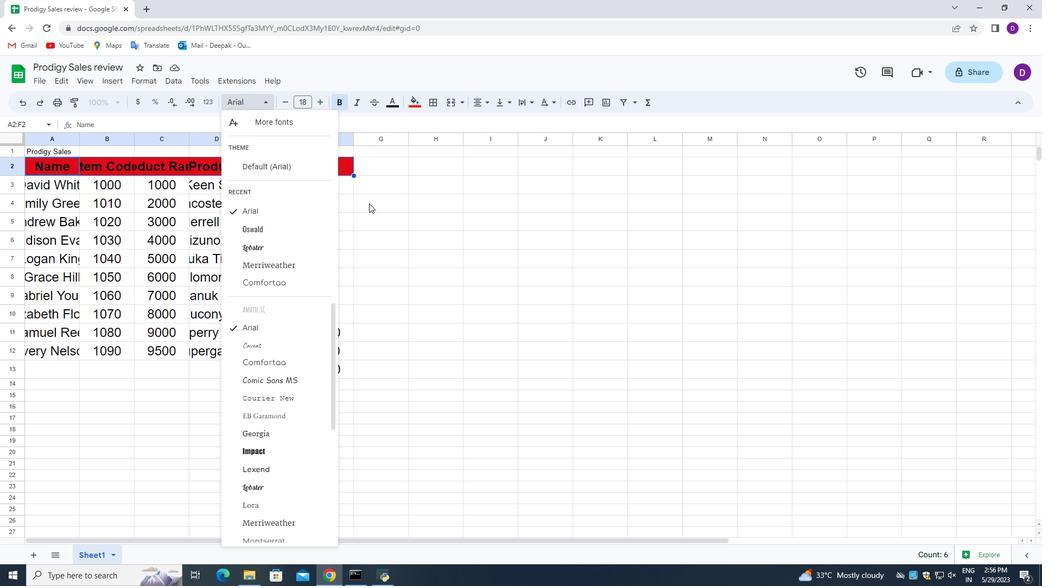 
Action: Mouse pressed left at (369, 203)
Screenshot: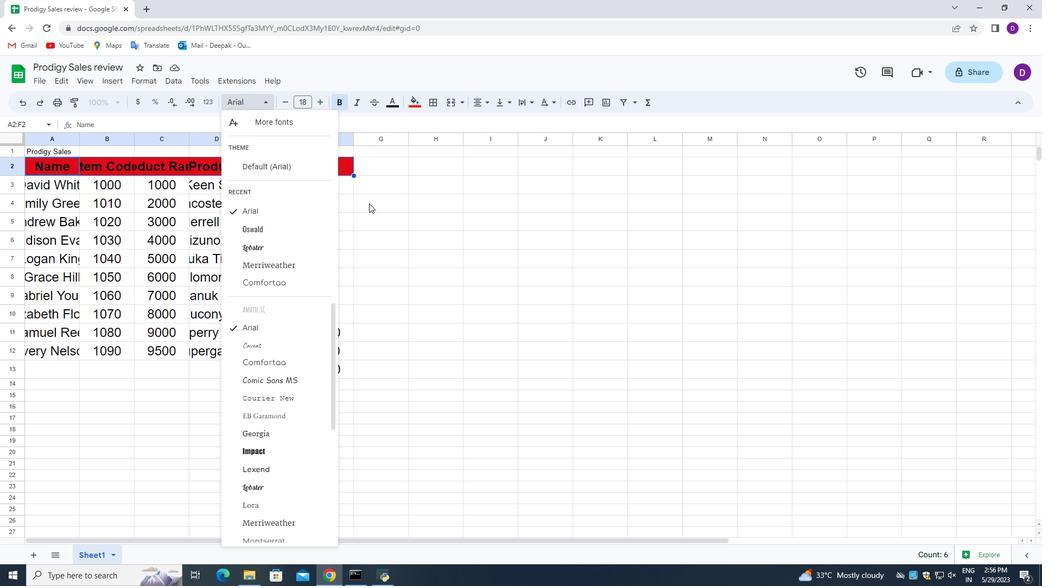 
Action: Mouse moved to (29, 184)
Screenshot: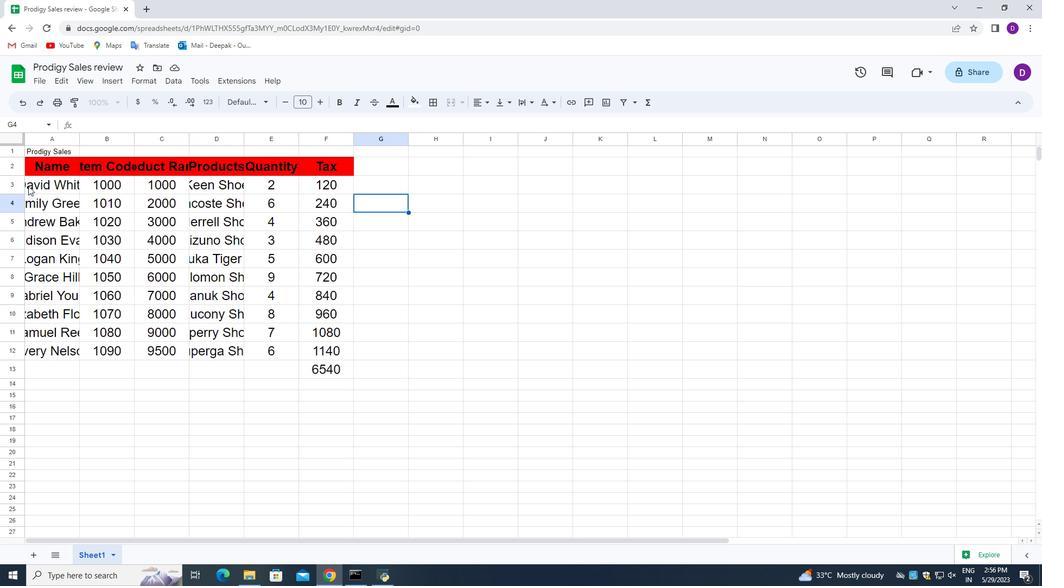 
Action: Mouse pressed left at (29, 184)
Screenshot: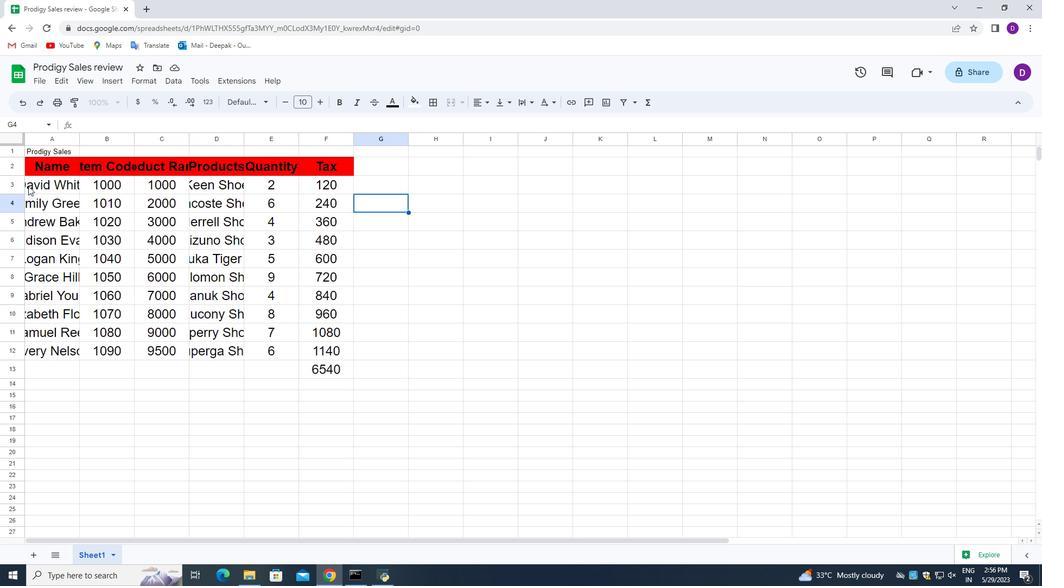 
Action: Mouse moved to (255, 106)
Screenshot: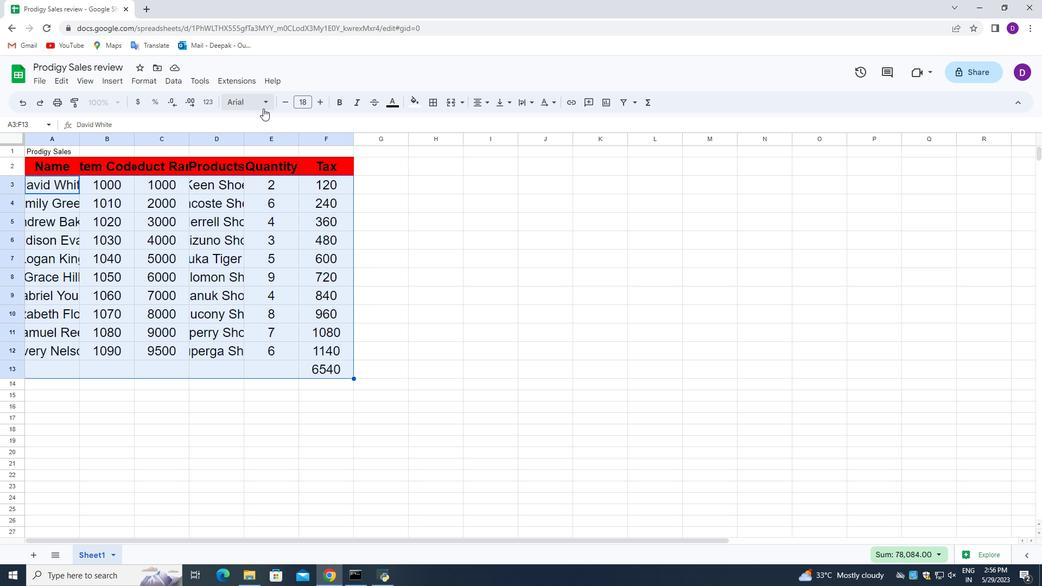 
Action: Mouse pressed left at (255, 106)
Screenshot: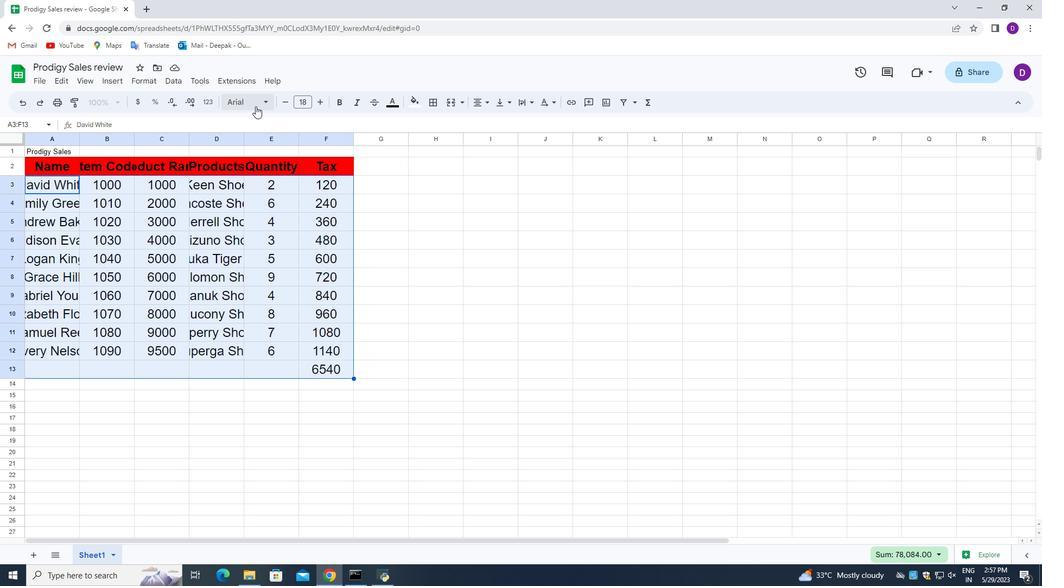 
Action: Mouse moved to (277, 230)
Screenshot: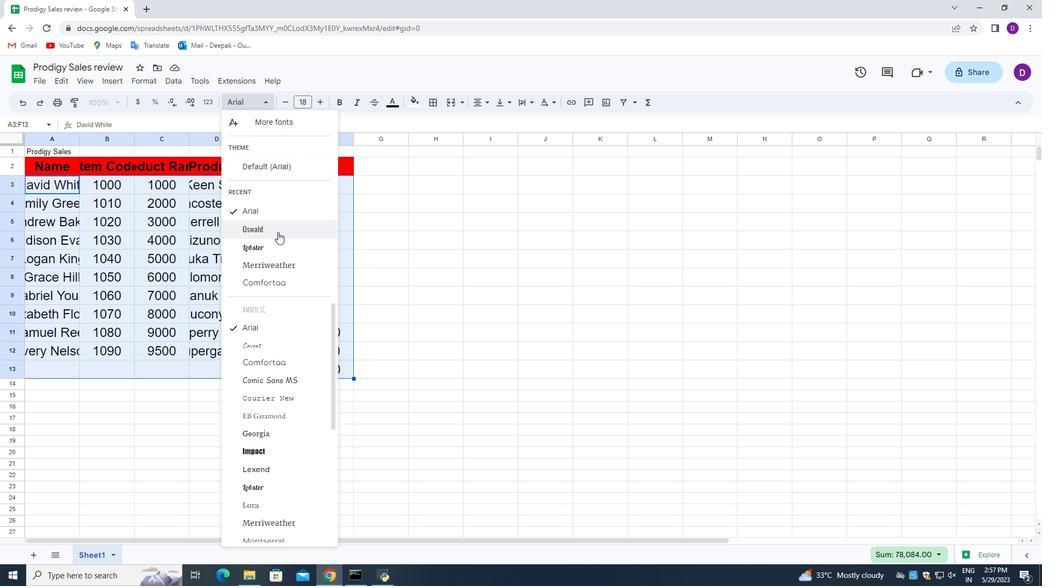 
Action: Mouse pressed left at (277, 230)
Screenshot: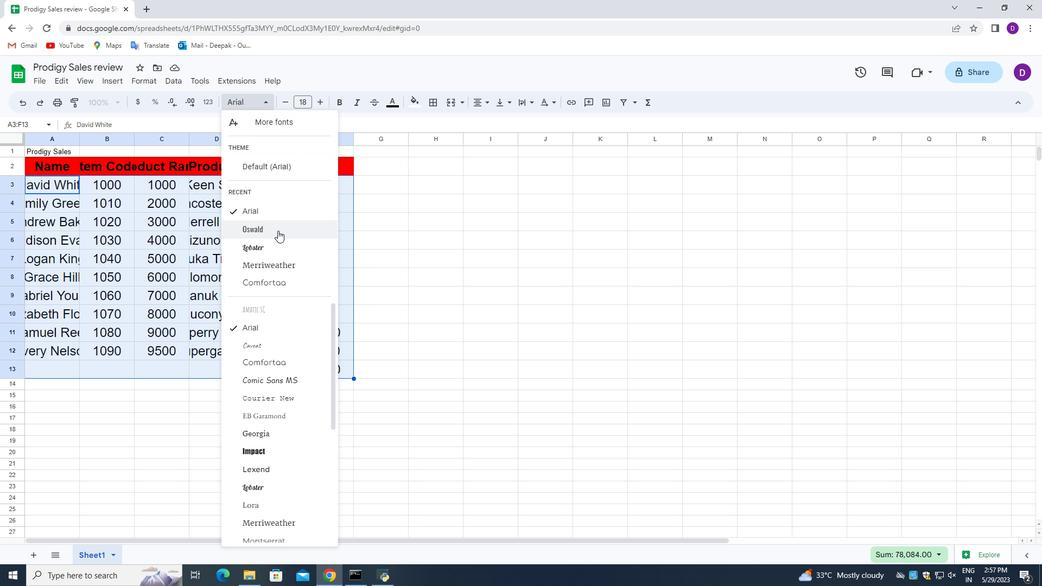 
Action: Mouse moved to (59, 190)
Screenshot: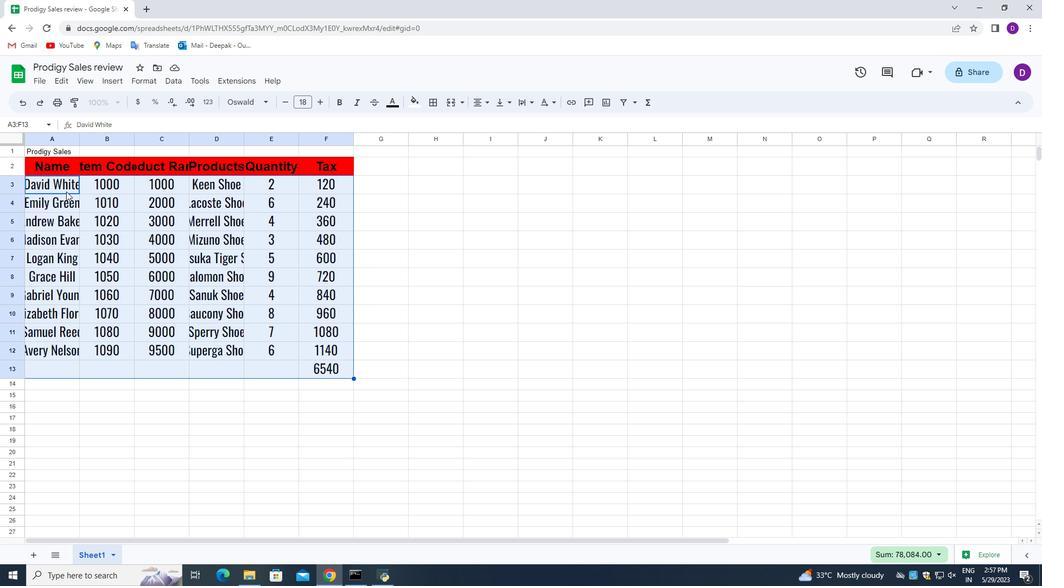 
Action: Mouse pressed left at (59, 190)
Screenshot: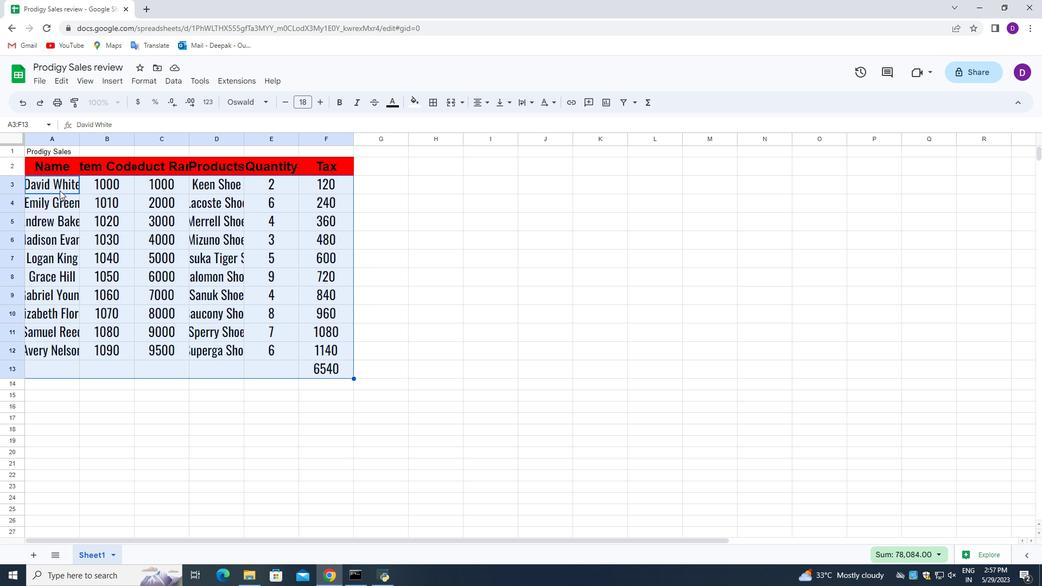
Action: Mouse moved to (50, 186)
Screenshot: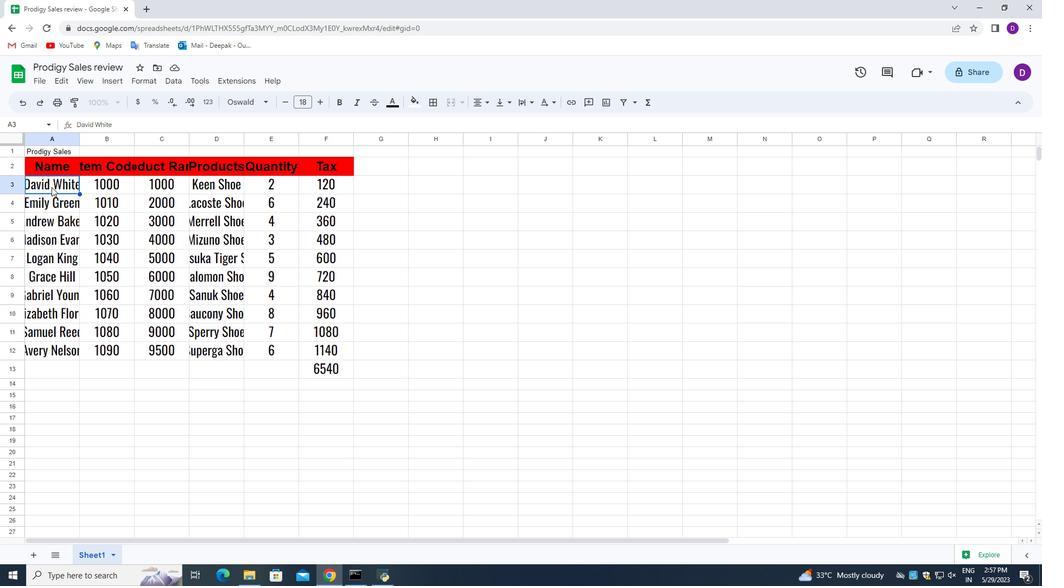 
Action: Mouse pressed left at (50, 186)
Screenshot: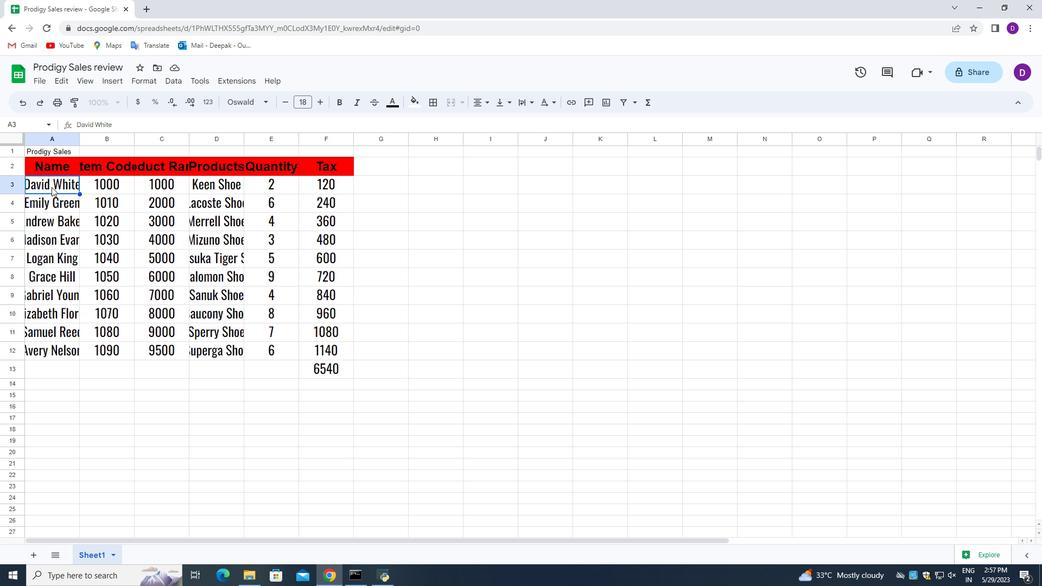 
Action: Mouse moved to (282, 105)
Screenshot: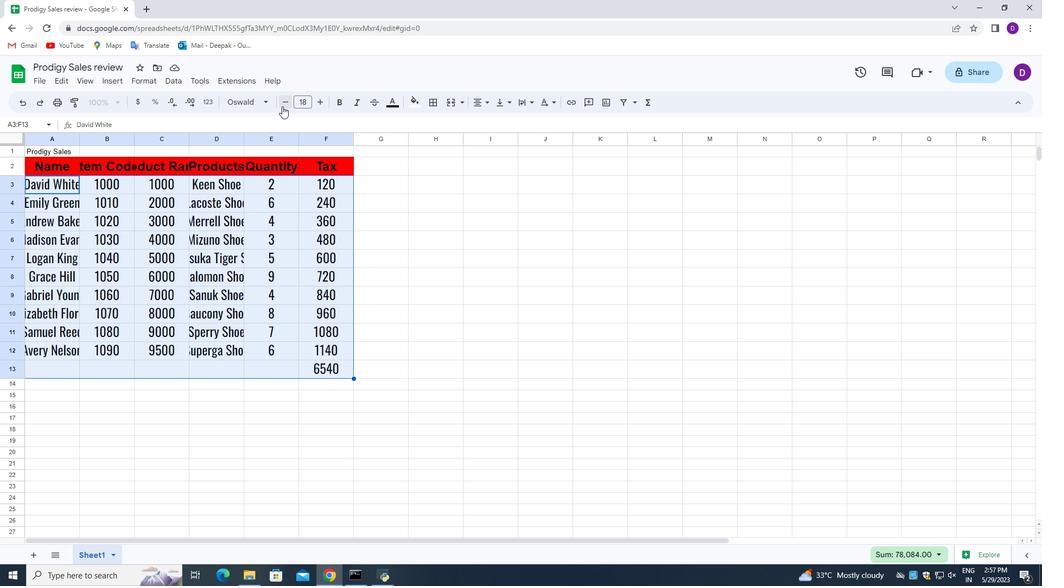 
Action: Mouse pressed left at (282, 105)
Screenshot: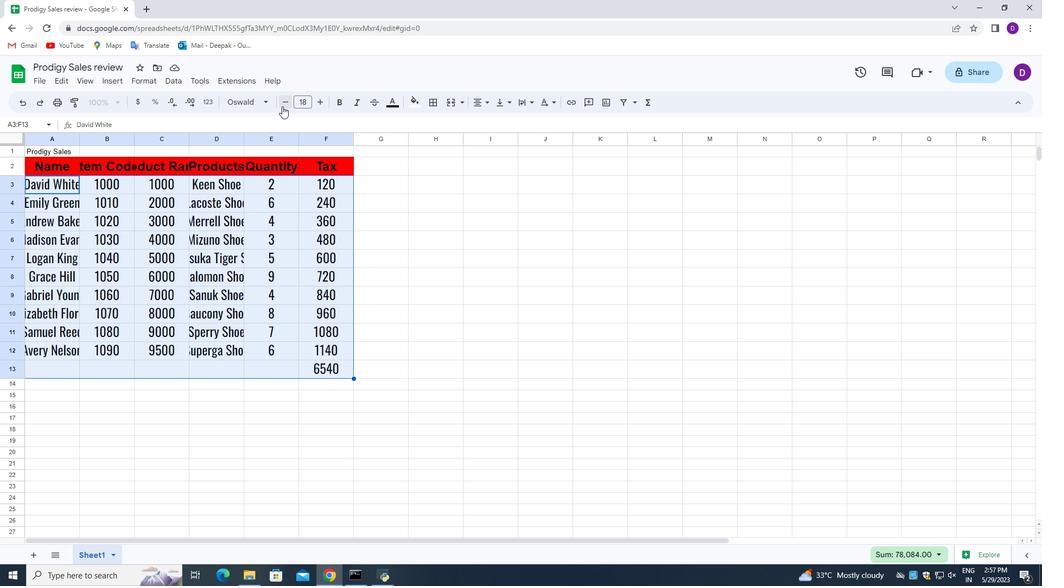 
Action: Mouse pressed left at (282, 105)
Screenshot: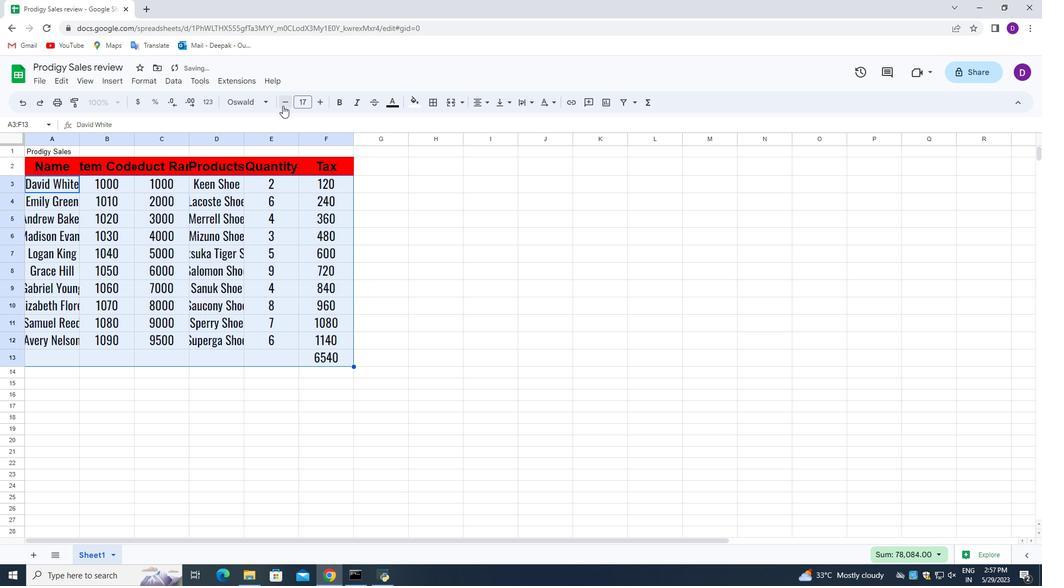 
Action: Mouse pressed left at (282, 105)
Screenshot: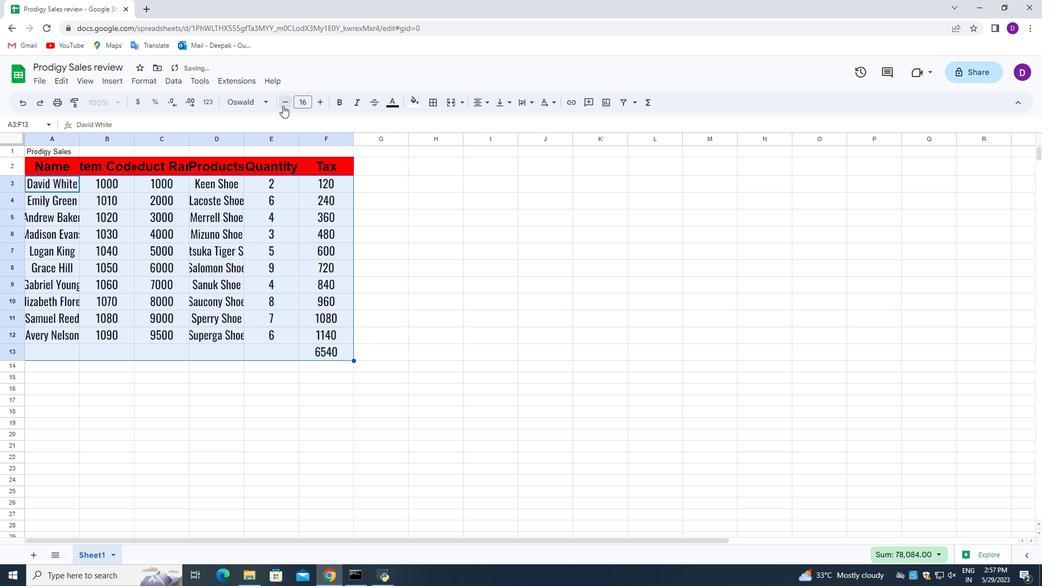 
Action: Mouse pressed left at (282, 105)
Screenshot: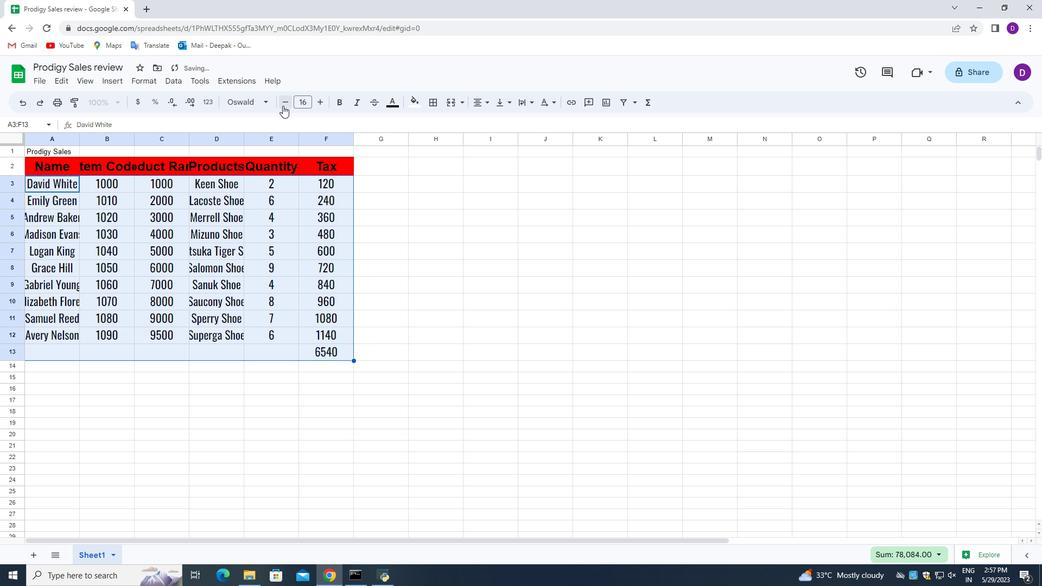 
Action: Mouse pressed left at (282, 105)
Screenshot: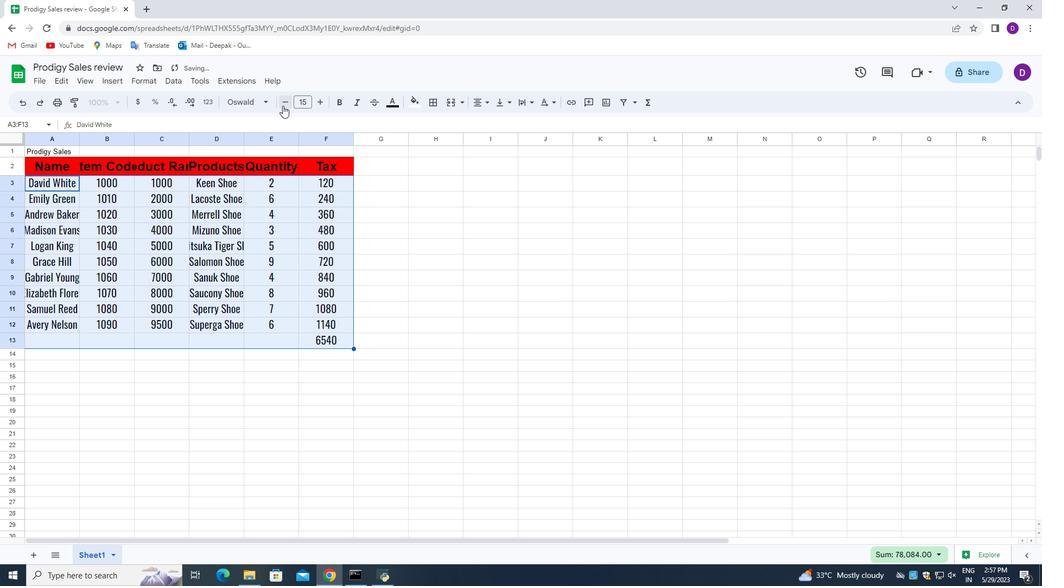 
Action: Mouse pressed left at (282, 105)
Screenshot: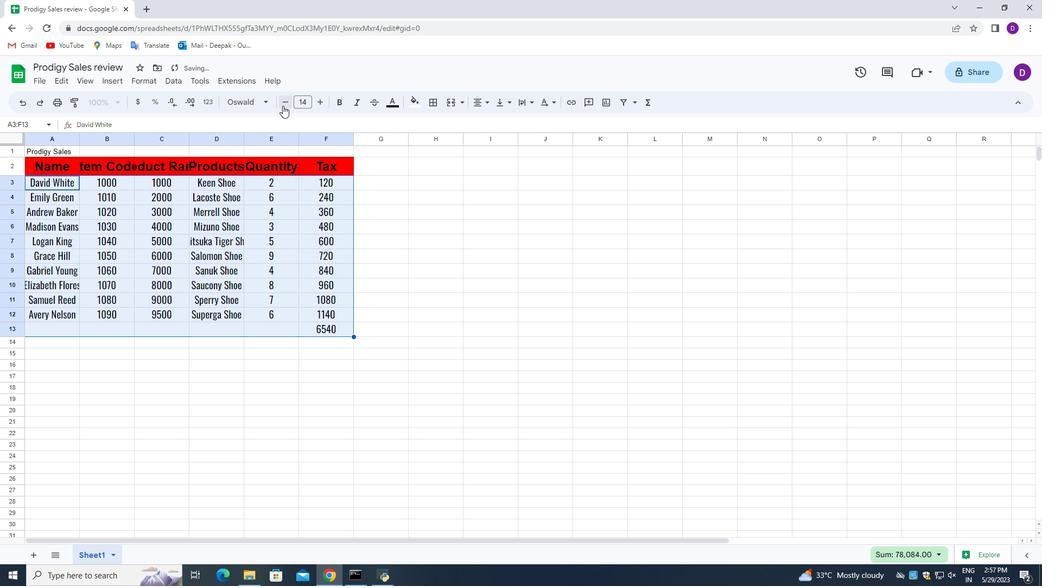 
Action: Mouse pressed left at (282, 105)
Screenshot: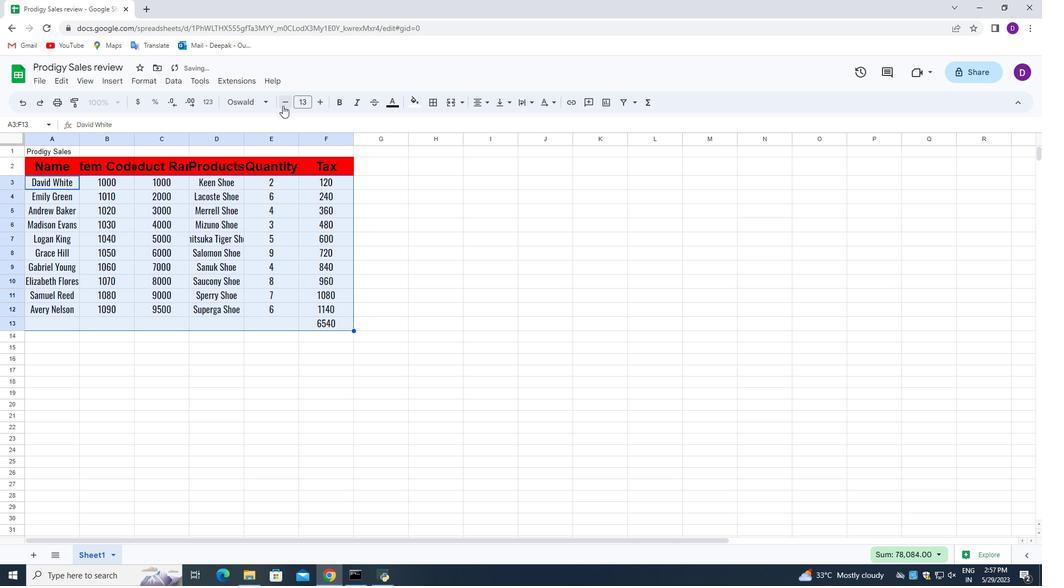 
Action: Mouse pressed left at (282, 105)
Screenshot: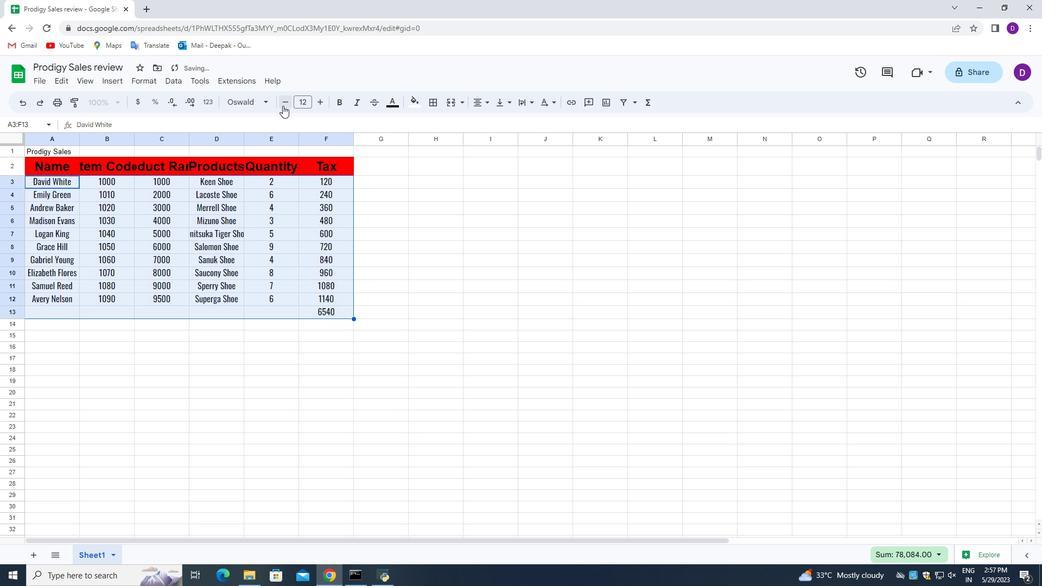 
Action: Mouse pressed left at (282, 105)
Screenshot: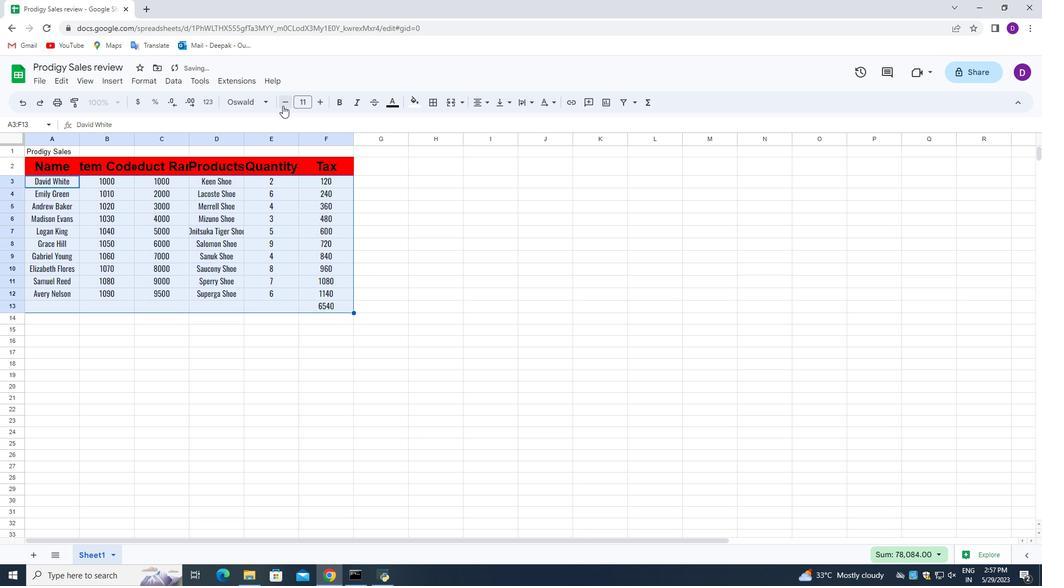 
Action: Mouse moved to (64, 162)
Screenshot: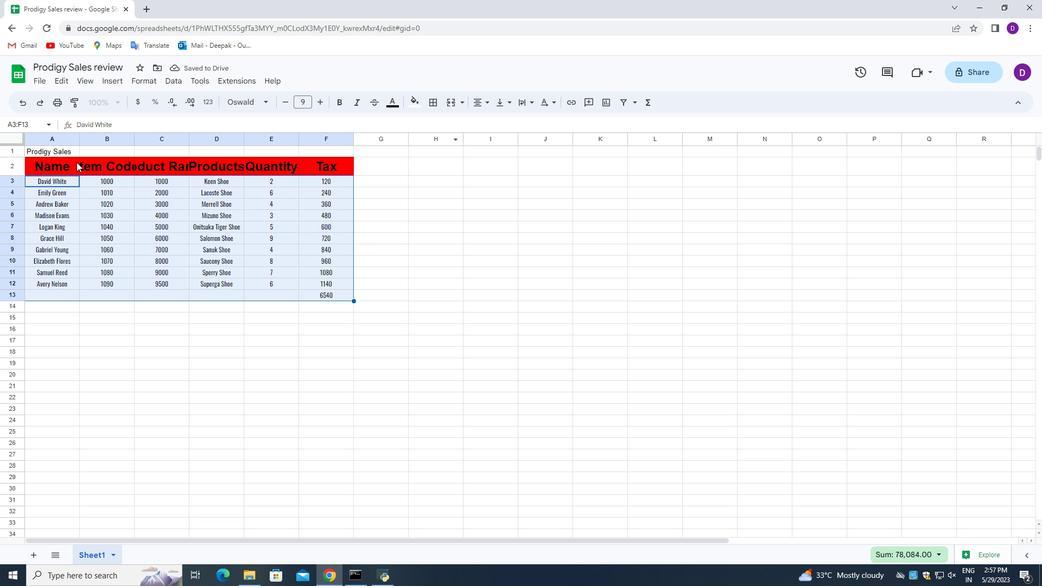 
Action: Mouse pressed left at (64, 162)
Screenshot: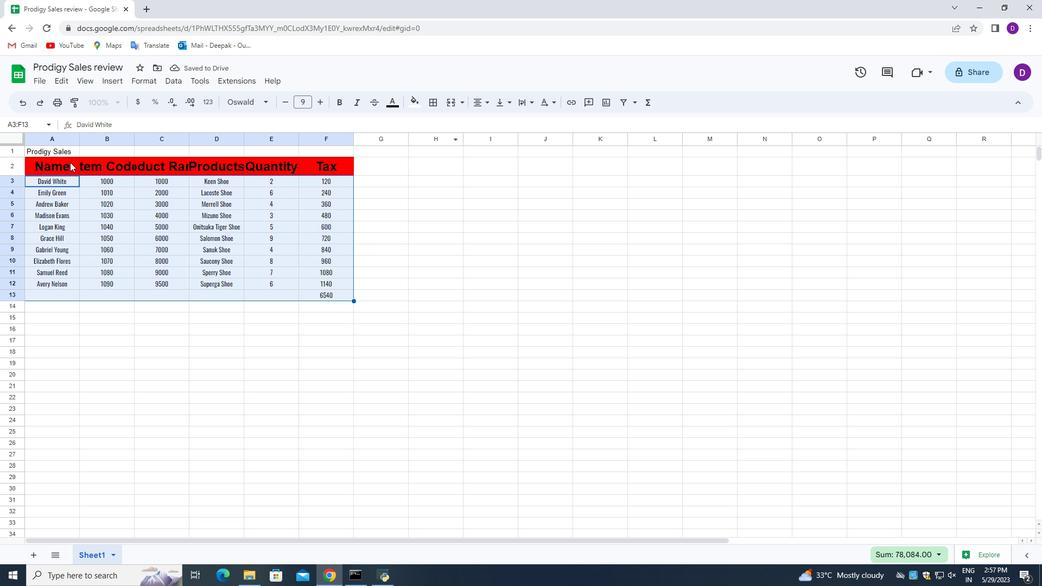 
Action: Mouse moved to (45, 164)
Screenshot: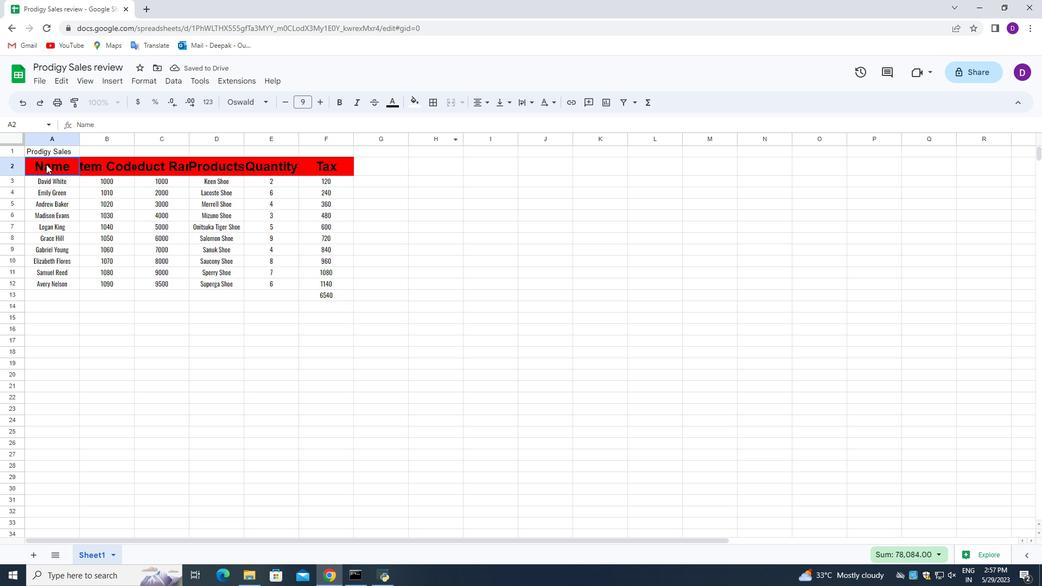 
Action: Mouse pressed left at (45, 164)
Screenshot: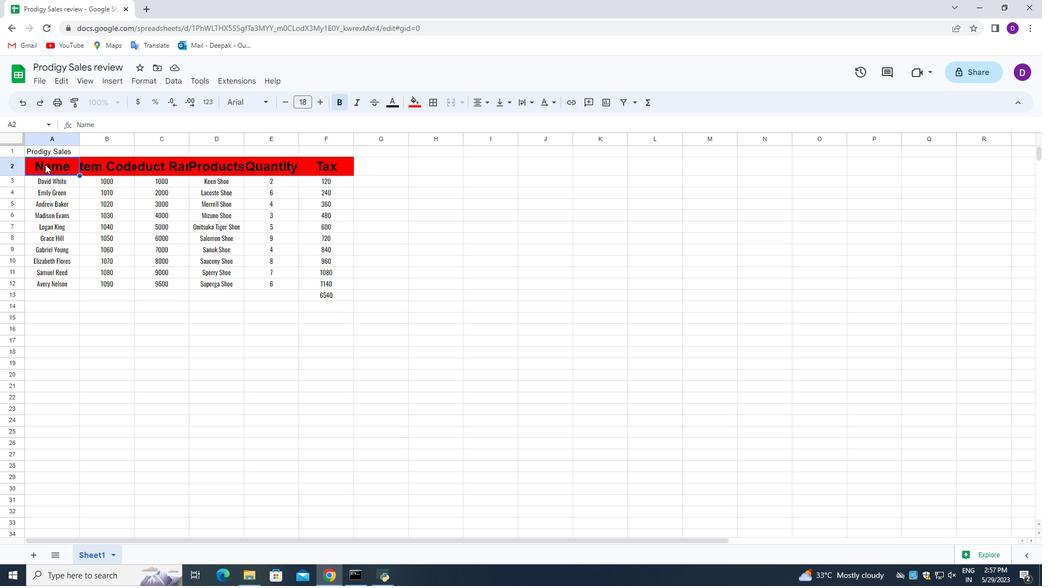 
Action: Mouse moved to (480, 104)
Screenshot: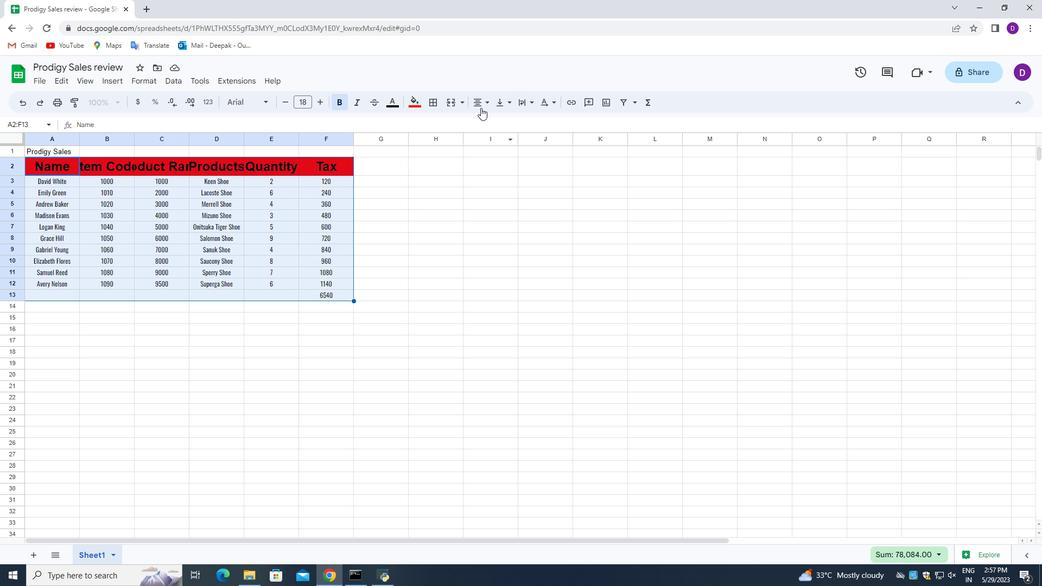 
Action: Mouse pressed left at (480, 104)
Screenshot: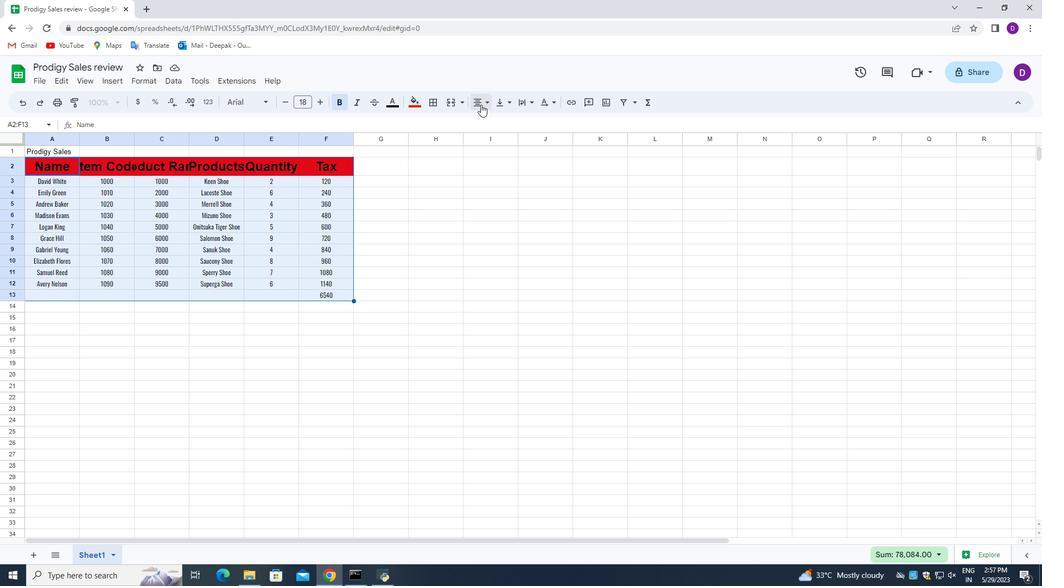 
Action: Mouse moved to (498, 125)
Screenshot: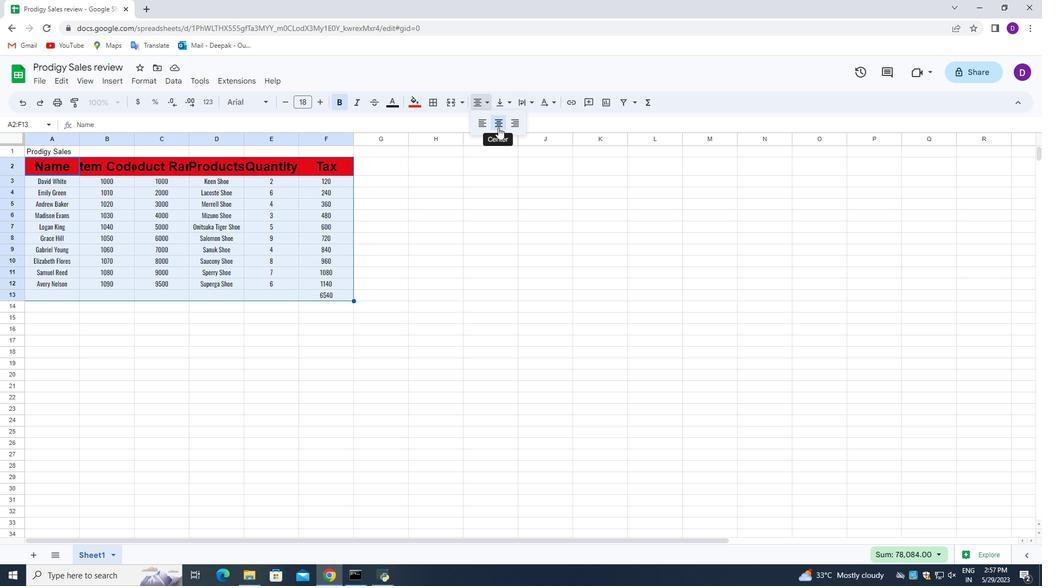
Action: Mouse pressed left at (498, 125)
Screenshot: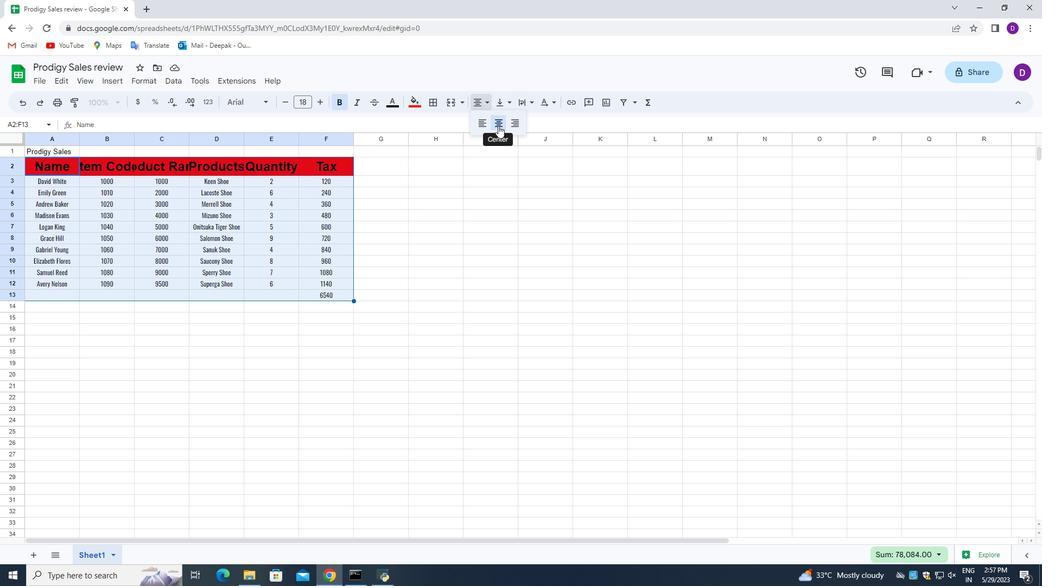 
Action: Mouse moved to (366, 161)
Screenshot: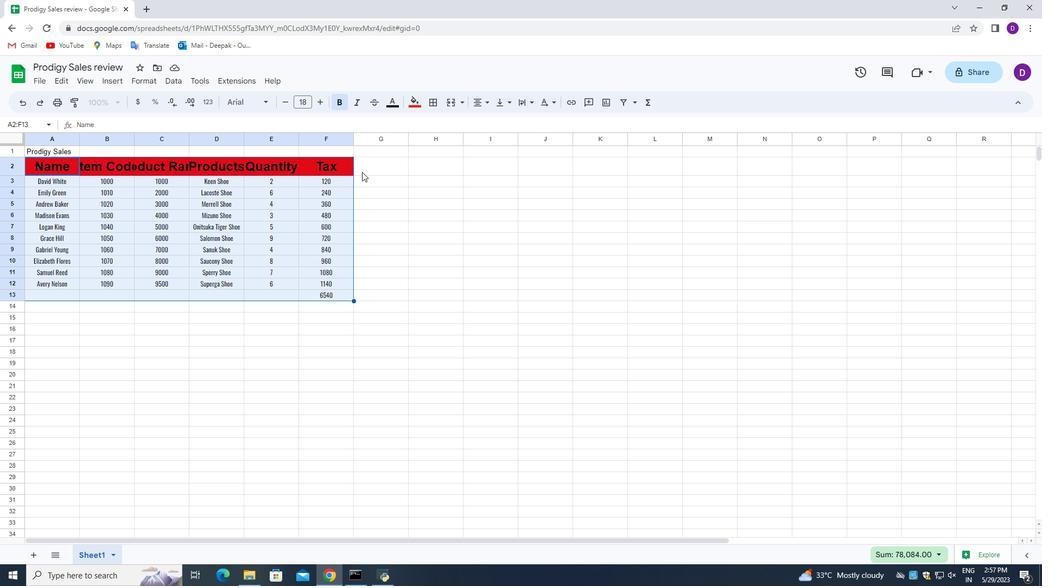 
Action: Mouse pressed left at (366, 161)
Screenshot: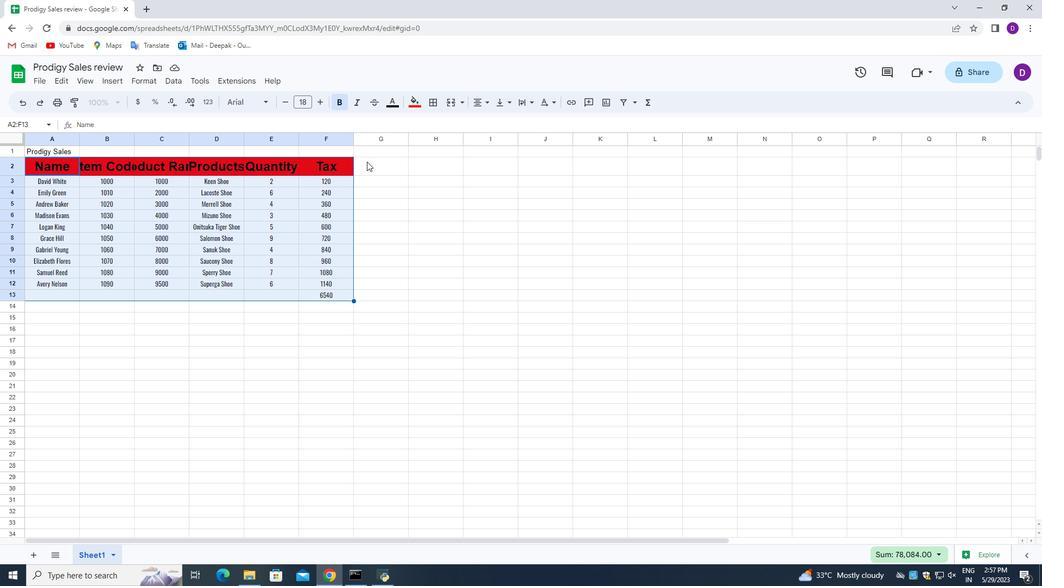 
Action: Mouse moved to (338, 307)
Screenshot: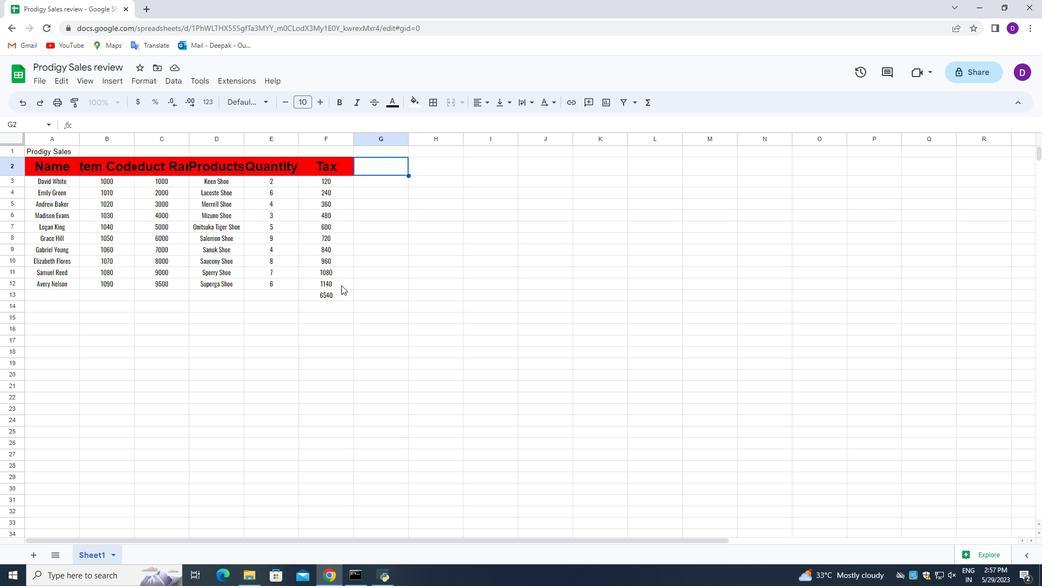 
Action: Mouse scrolled (338, 306) with delta (0, 0)
Screenshot: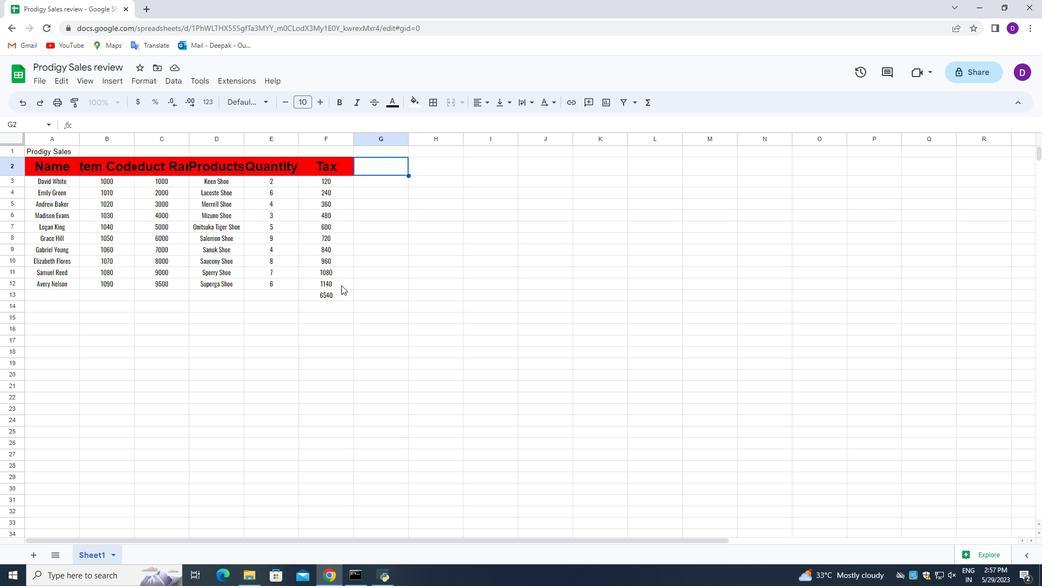 
Action: Mouse moved to (338, 308)
Screenshot: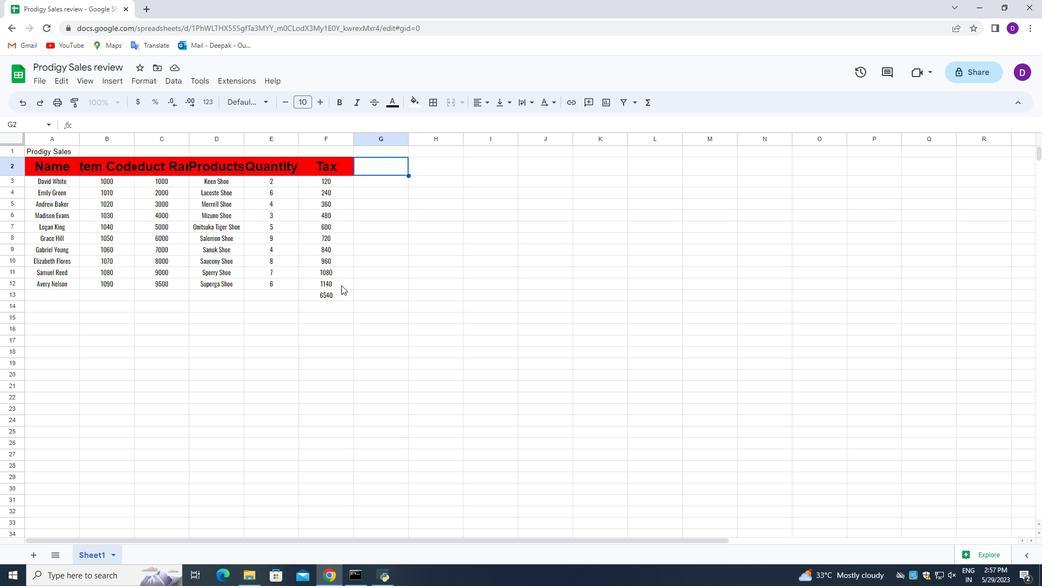 
Action: Mouse scrolled (338, 309) with delta (0, 0)
Screenshot: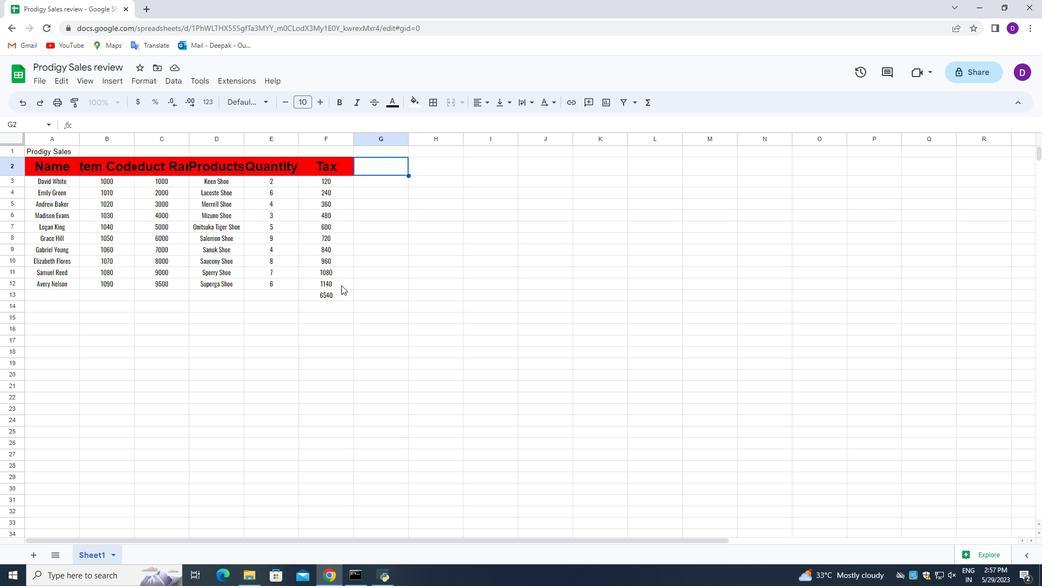 
Action: Mouse moved to (41, 181)
Screenshot: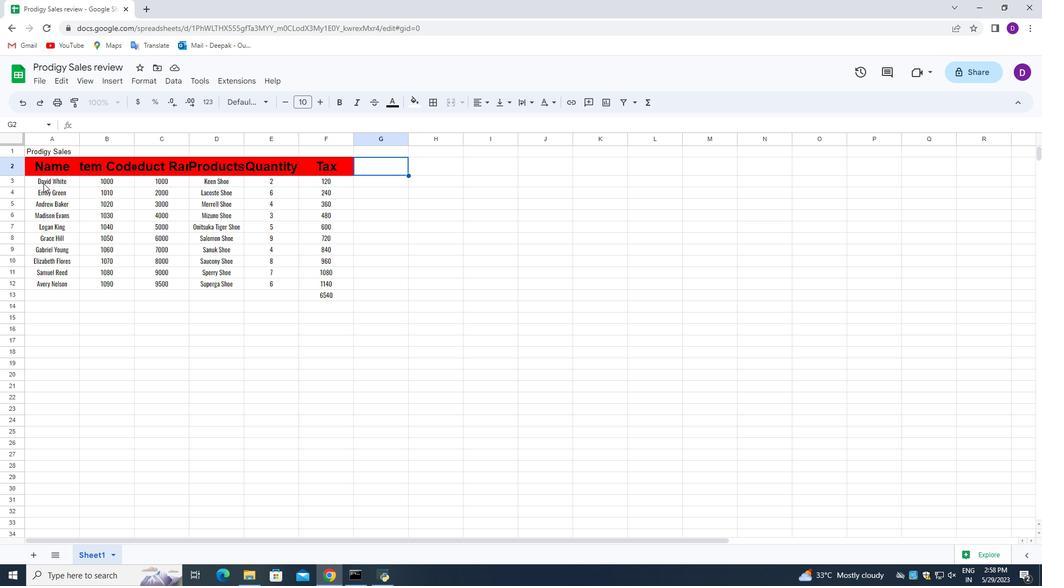 
Action: Mouse pressed left at (41, 181)
Screenshot: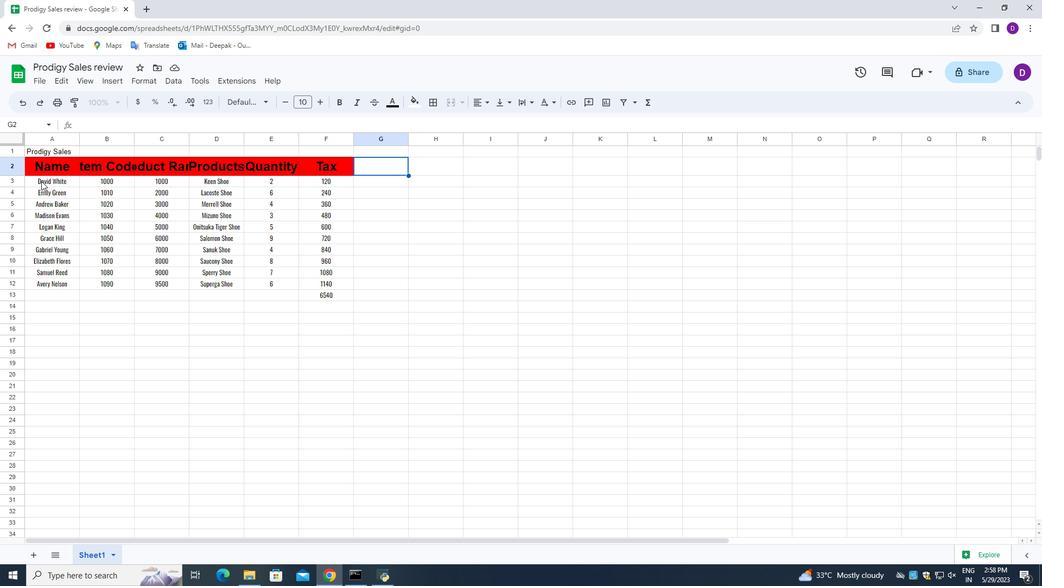 
Action: Mouse moved to (395, 102)
Screenshot: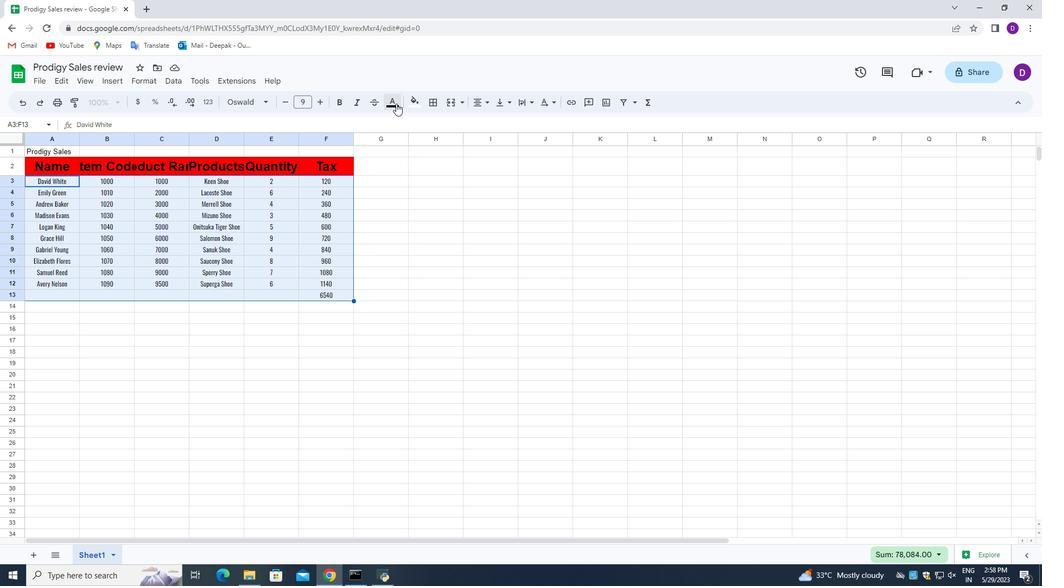 
Action: Mouse pressed left at (395, 102)
Screenshot: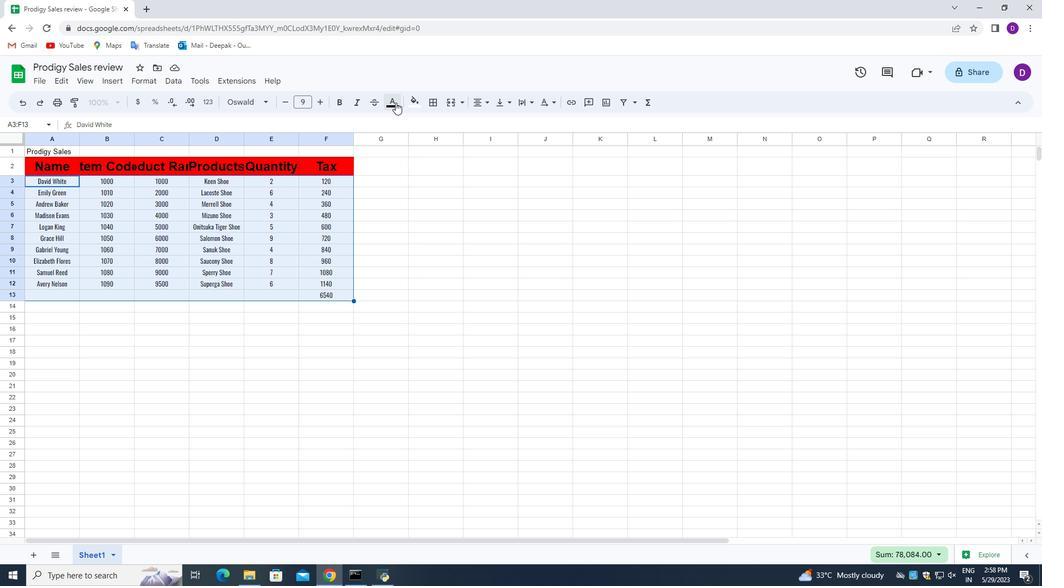 
Action: Mouse moved to (407, 151)
Screenshot: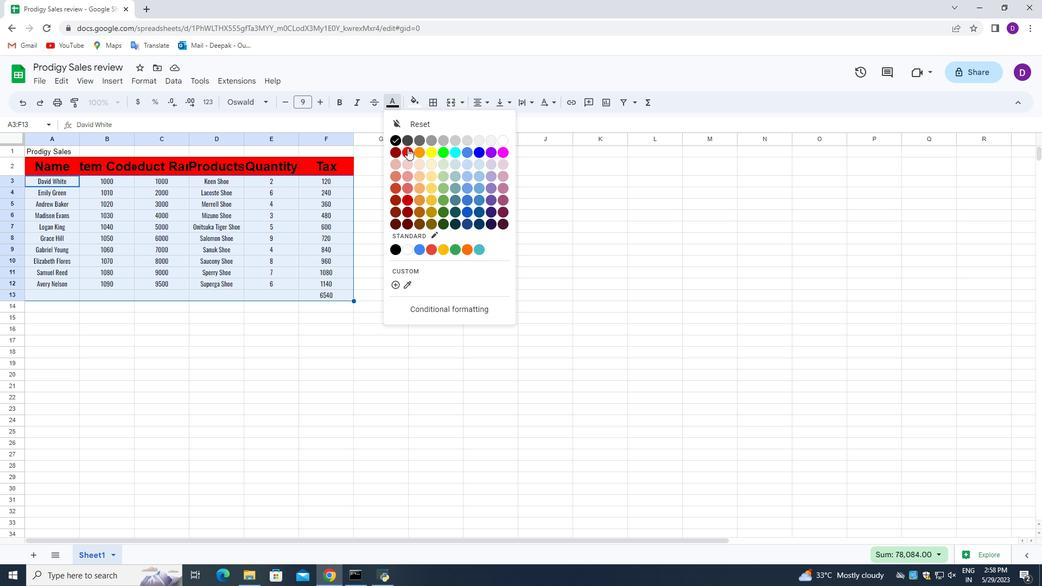 
Action: Mouse pressed left at (407, 151)
Screenshot: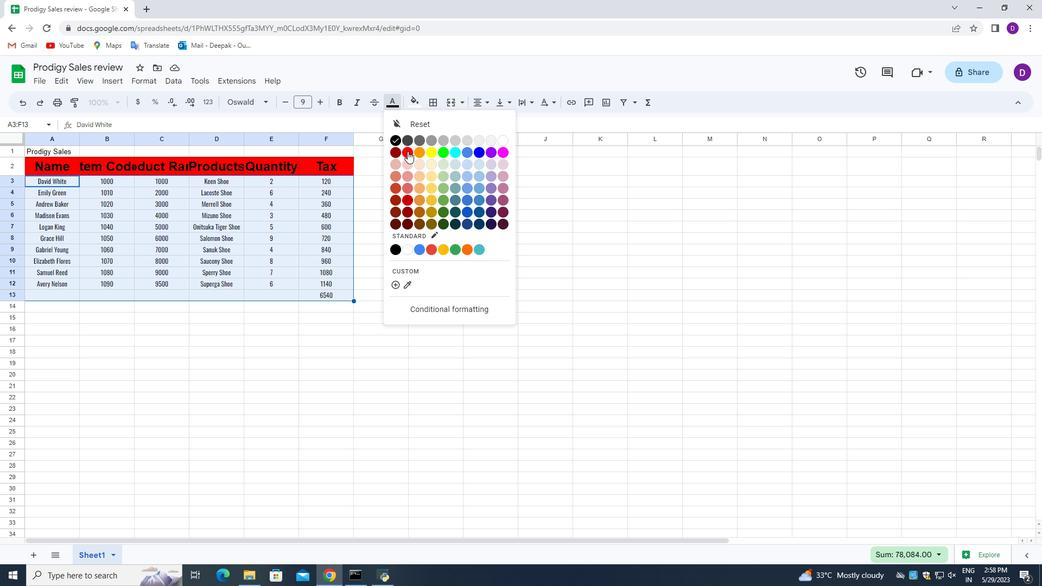 
Action: Mouse moved to (393, 289)
Screenshot: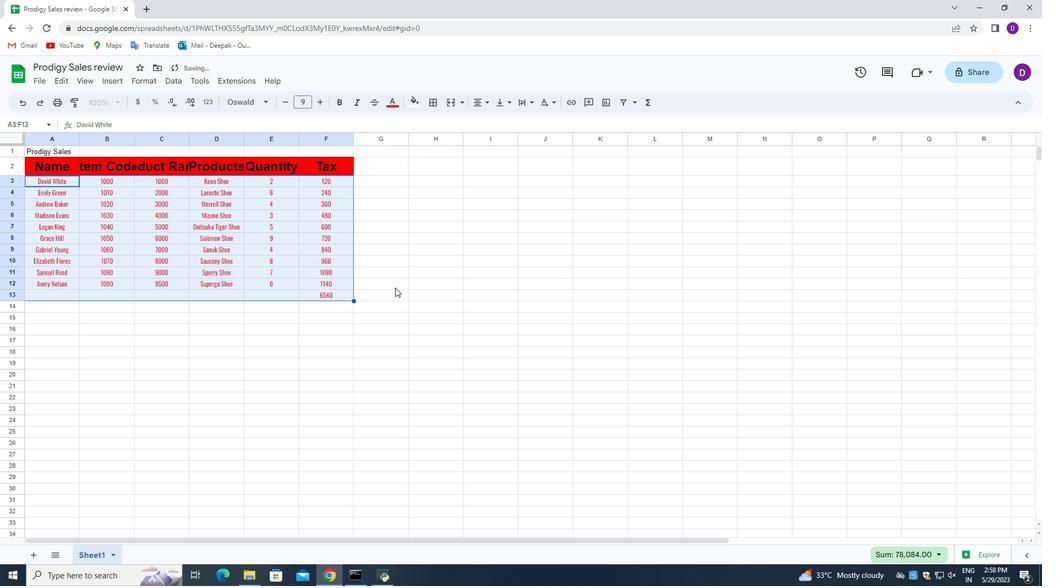 
Action: Mouse pressed left at (393, 289)
Screenshot: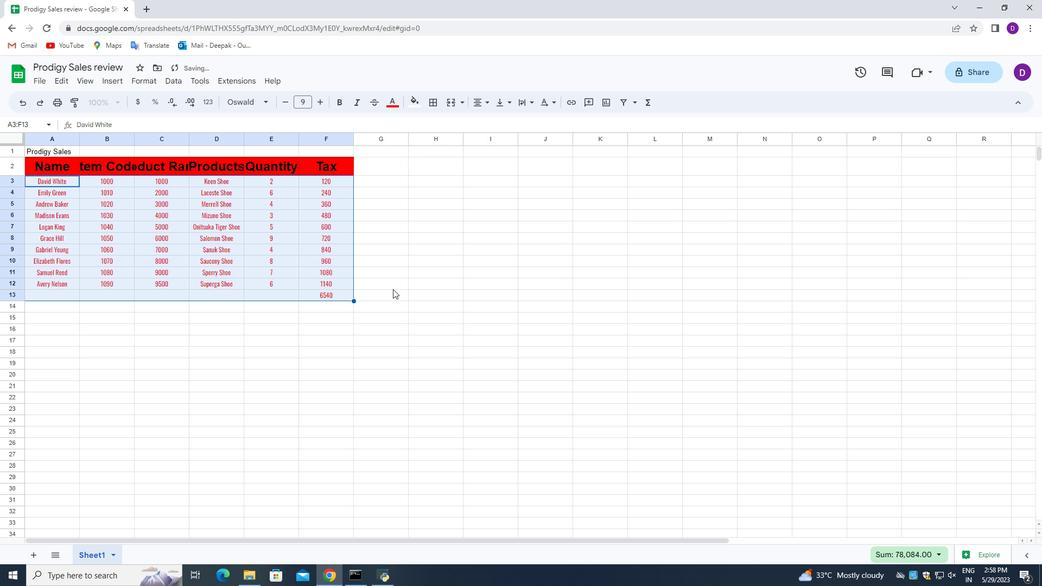 
Action: Mouse moved to (399, 267)
Screenshot: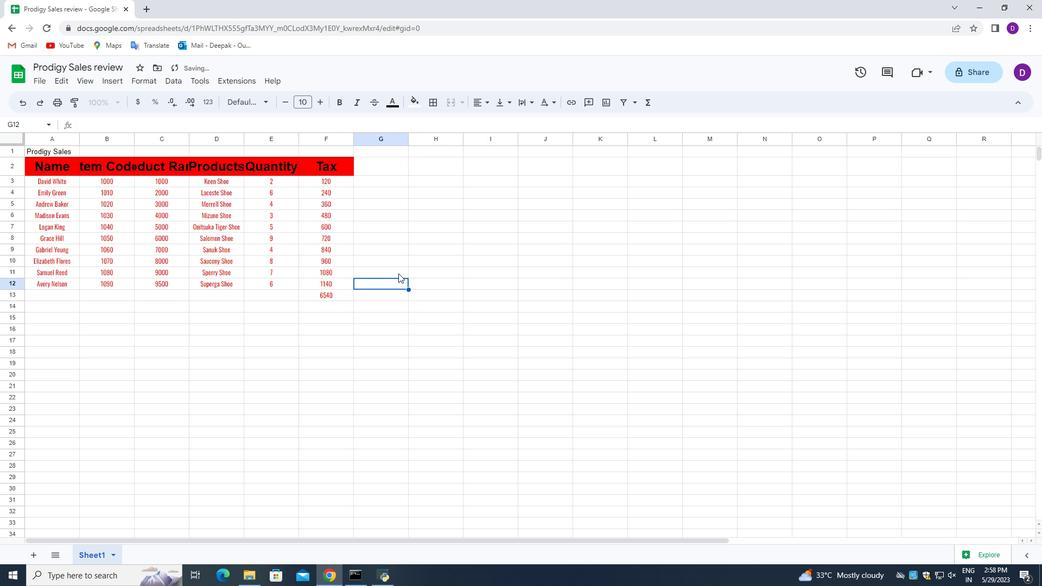 
Action: Key pressed ctrl+S<'\x13'><'\x13'><'\x13'><'\x13'><'\x13'><'\x13'><'\x13'>
Screenshot: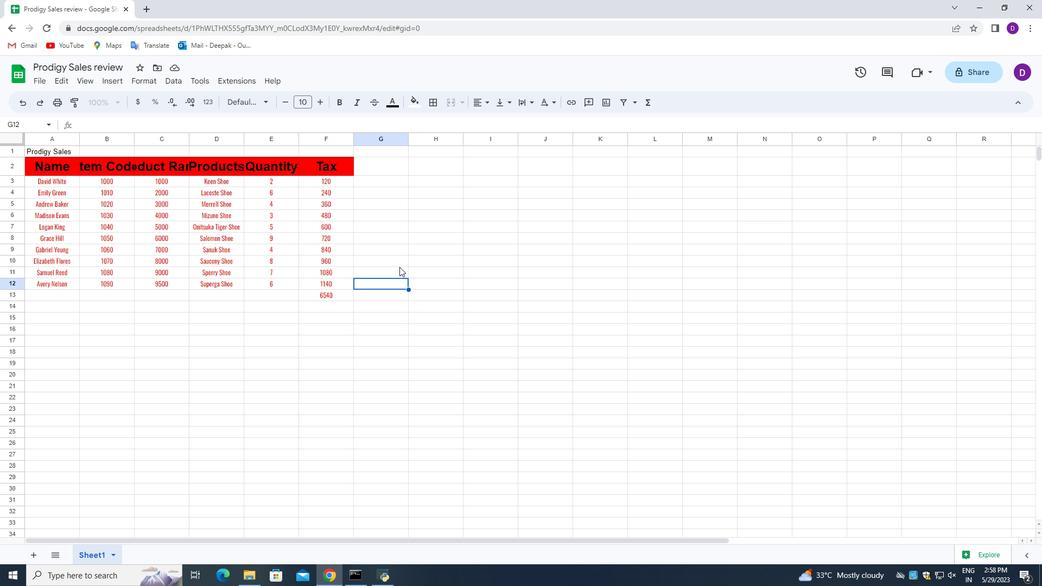 
Action: Mouse moved to (399, 266)
Screenshot: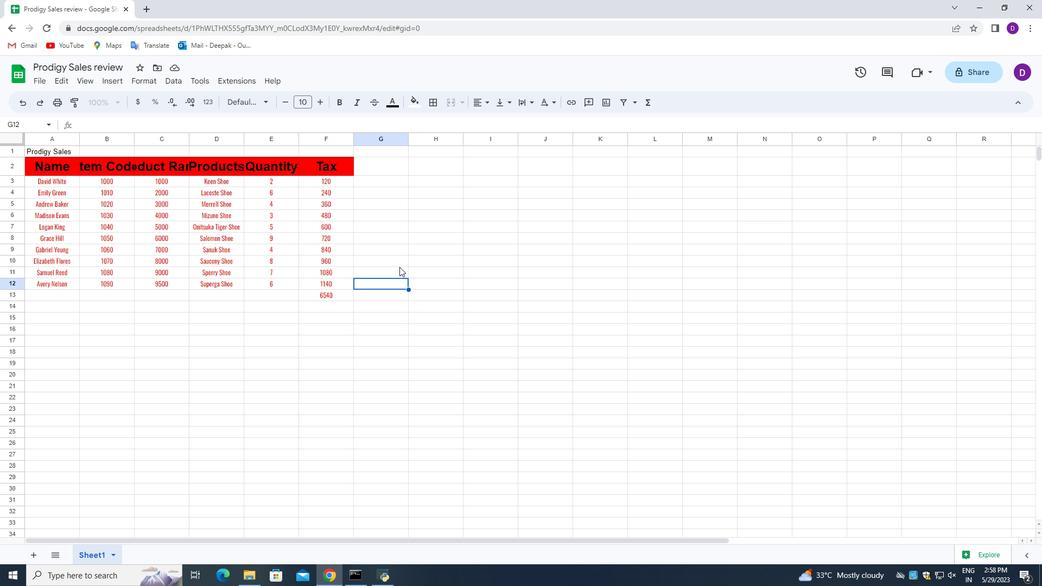
